 Task: In the  document Readingplan.rtf change page color to  'Light Brown'. Insert watermark  'Do not copy ' Apply Font Style in watermark Lexend
Action: Mouse moved to (277, 414)
Screenshot: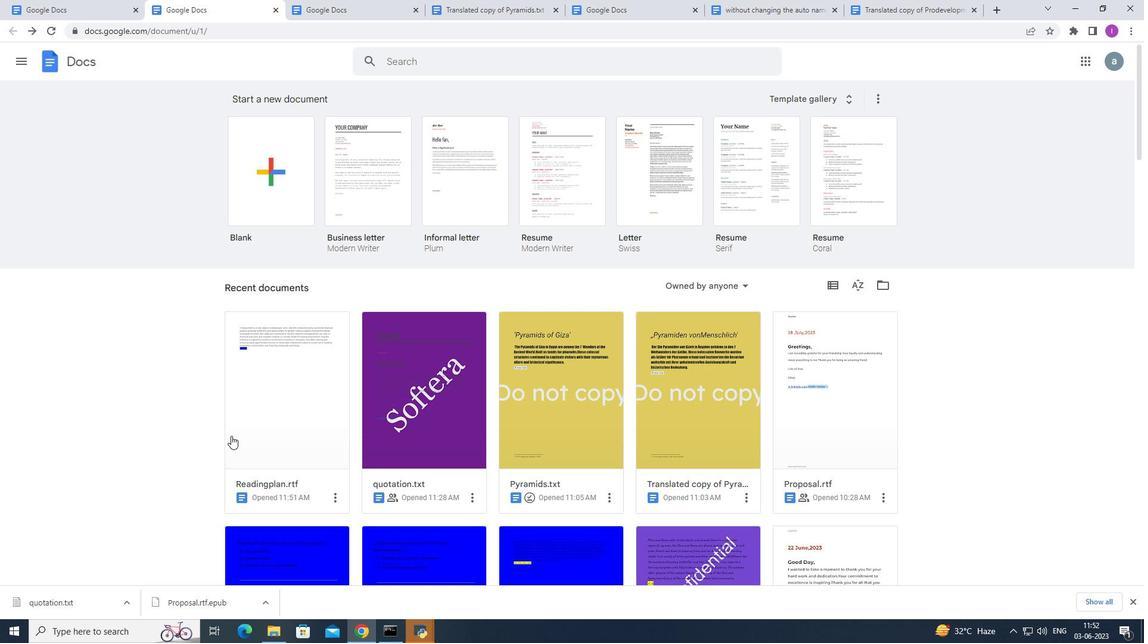 
Action: Mouse pressed left at (277, 414)
Screenshot: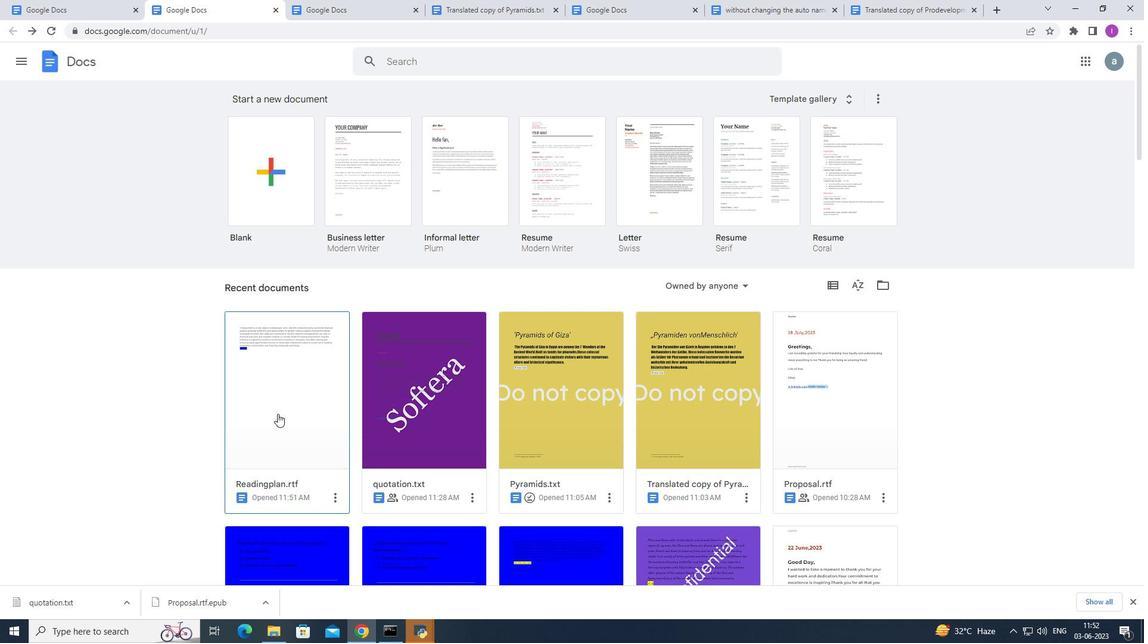 
Action: Mouse moved to (42, 66)
Screenshot: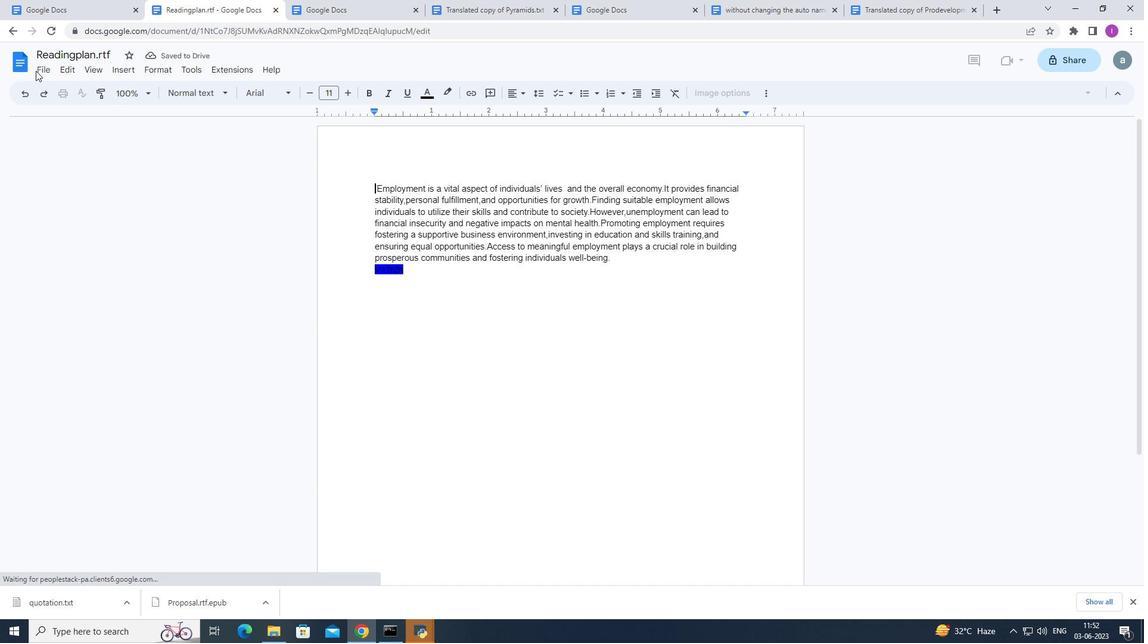 
Action: Mouse pressed left at (42, 66)
Screenshot: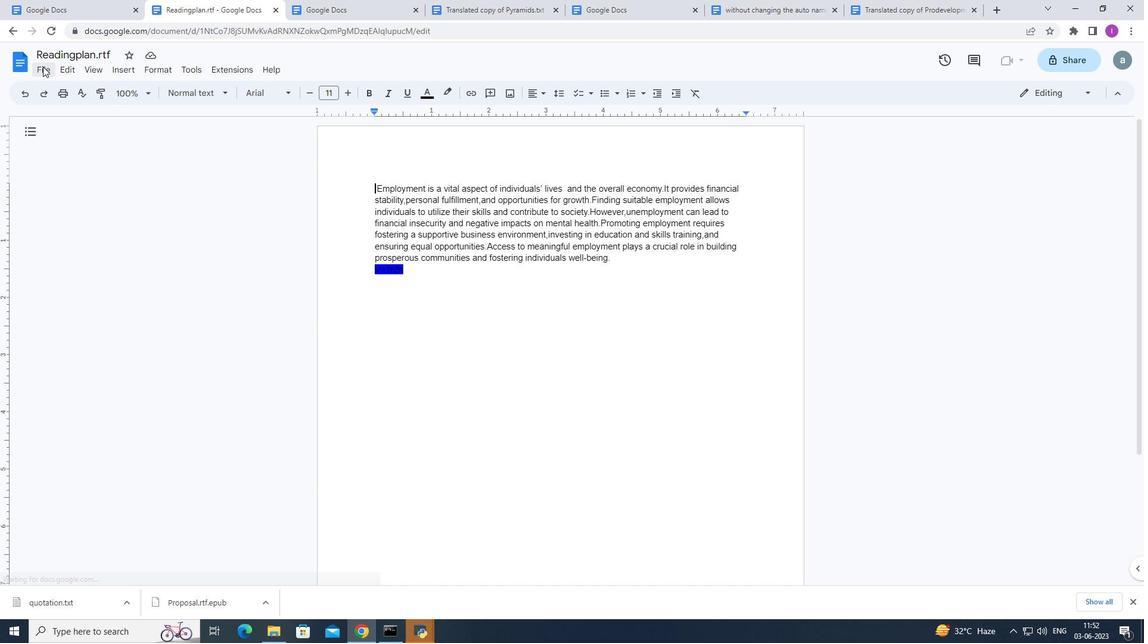 
Action: Mouse moved to (84, 398)
Screenshot: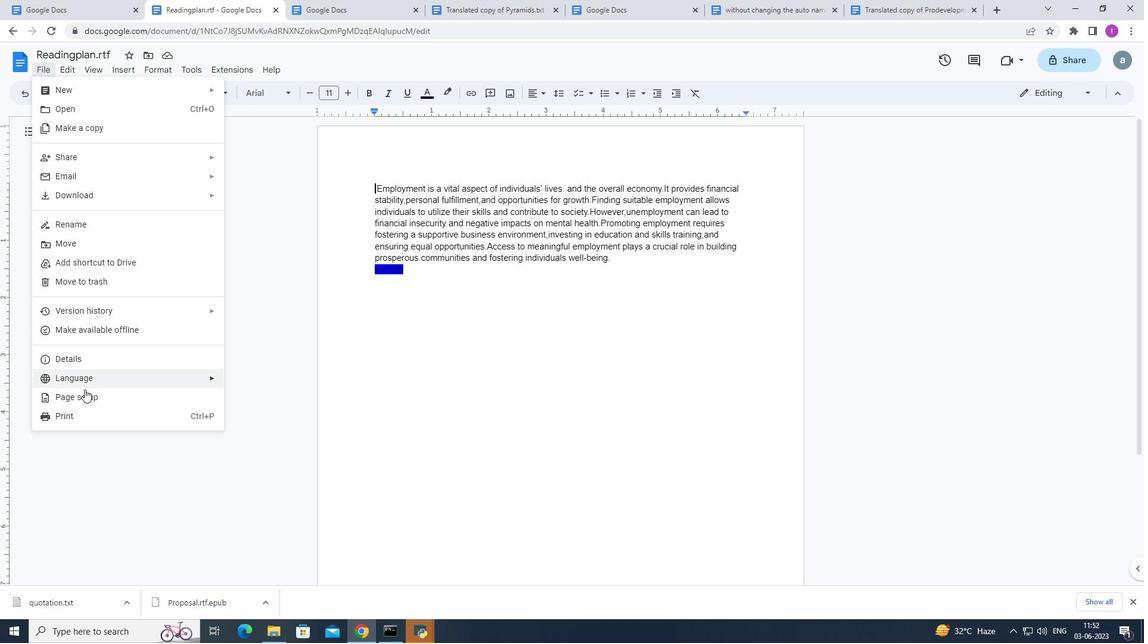 
Action: Mouse pressed left at (84, 398)
Screenshot: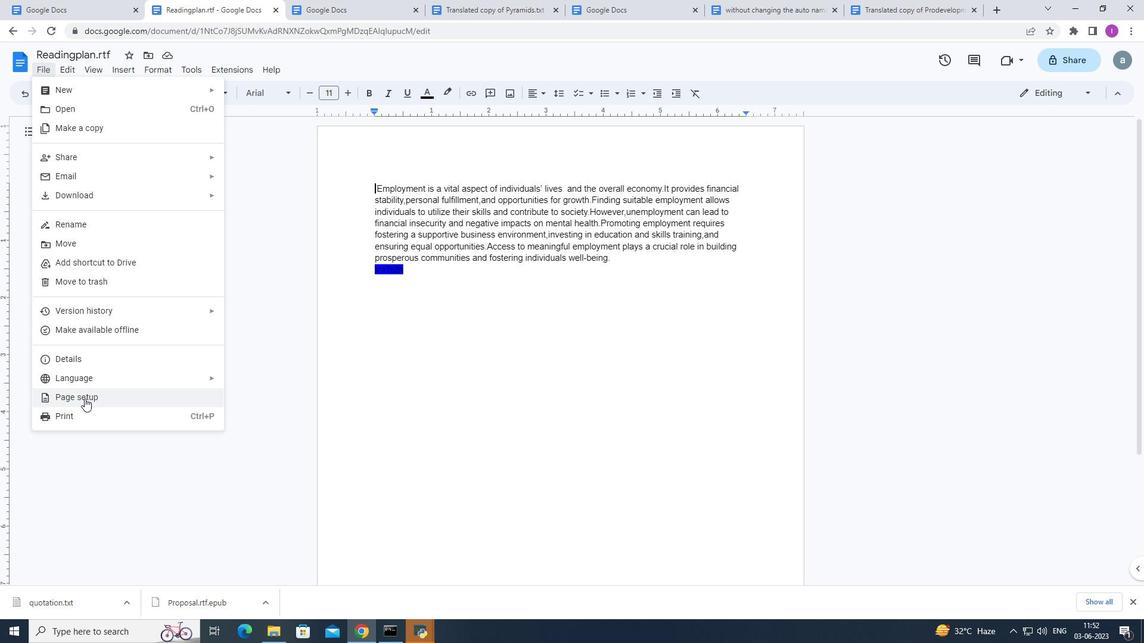 
Action: Mouse moved to (484, 390)
Screenshot: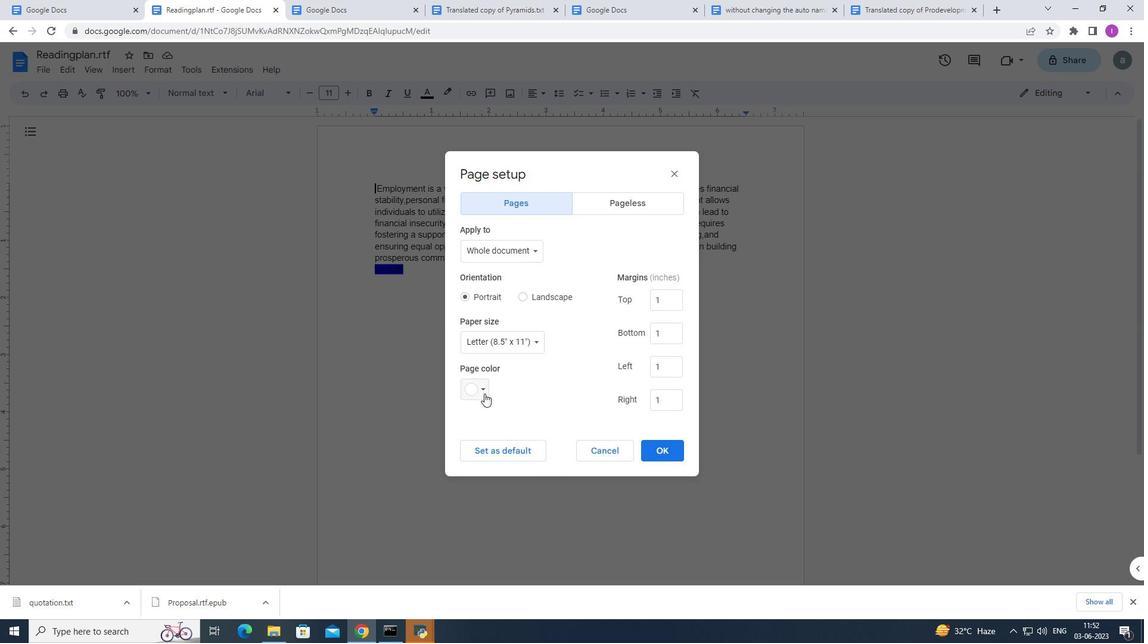 
Action: Mouse pressed left at (484, 390)
Screenshot: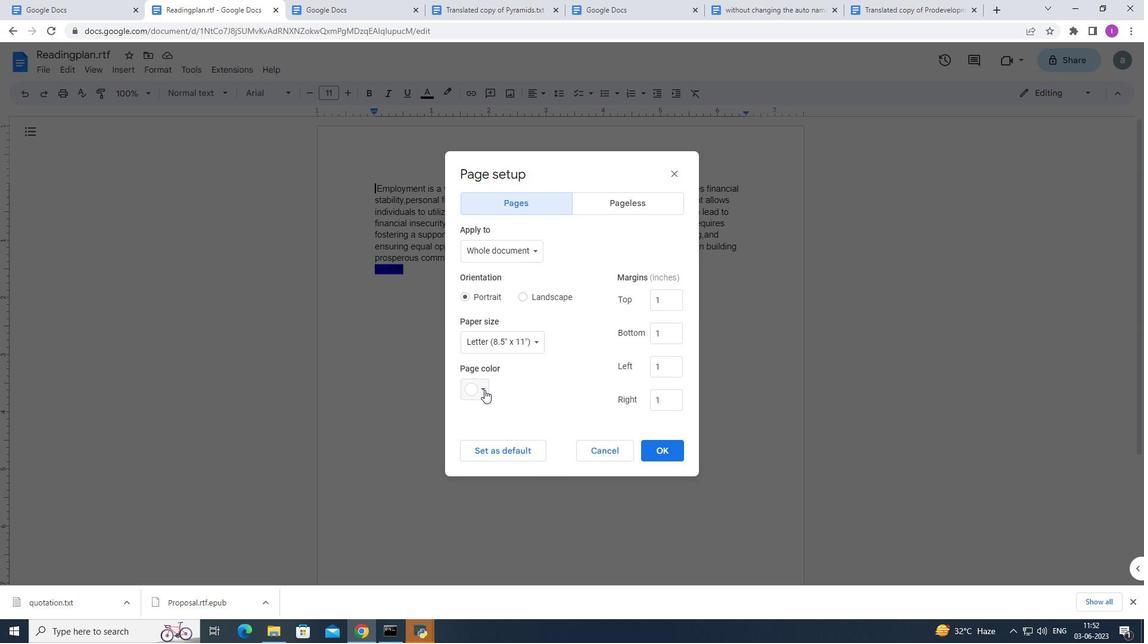 
Action: Mouse moved to (473, 531)
Screenshot: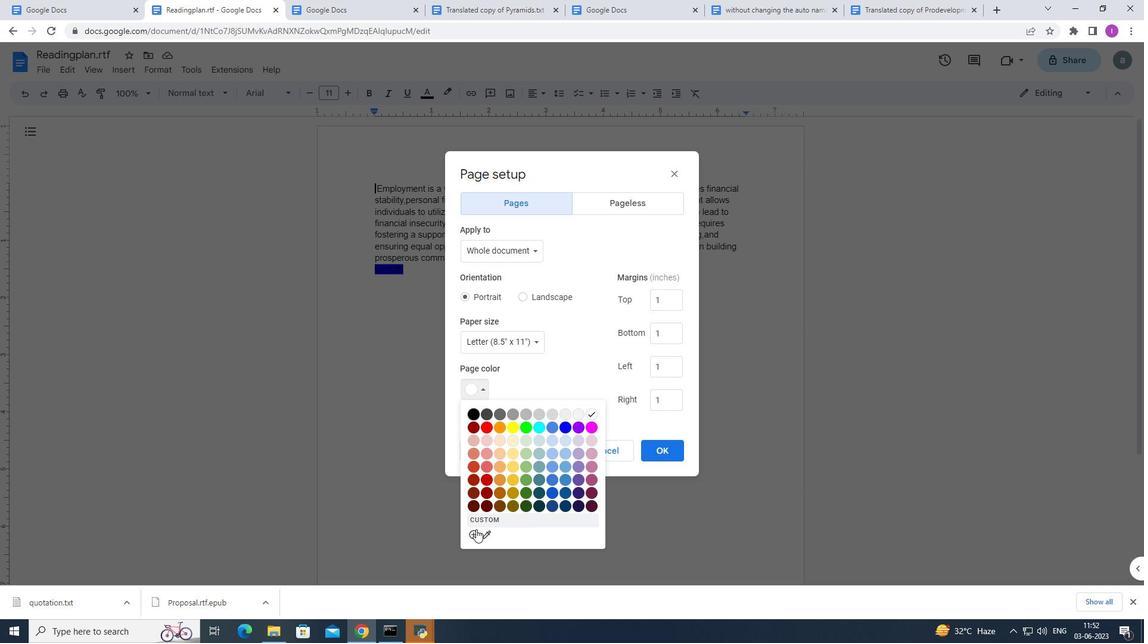 
Action: Mouse pressed left at (473, 531)
Screenshot: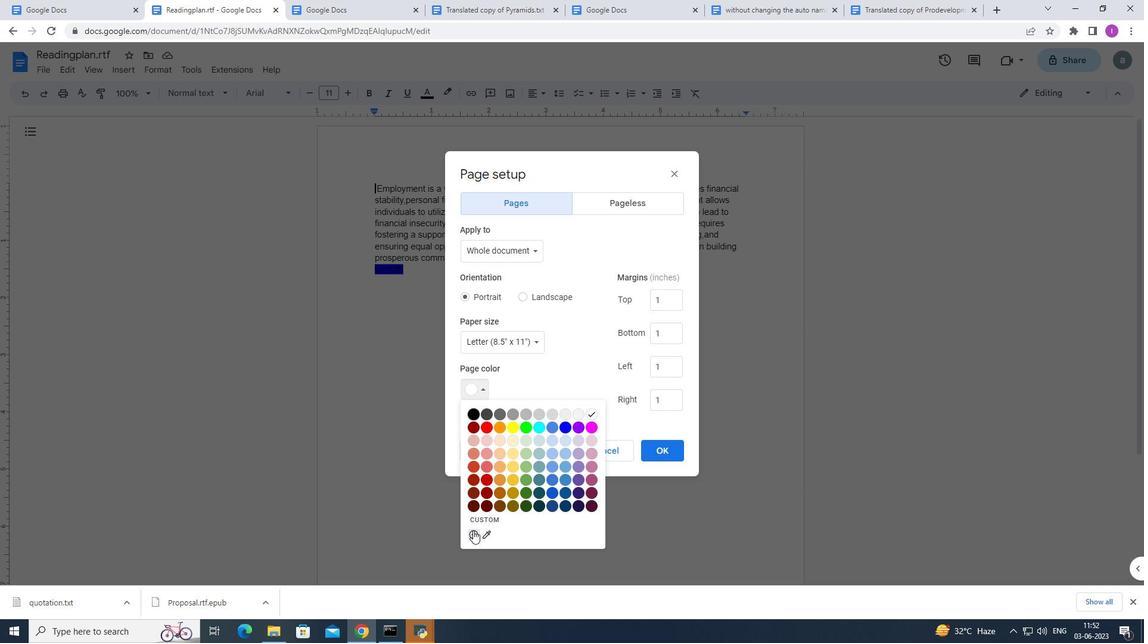 
Action: Mouse moved to (585, 327)
Screenshot: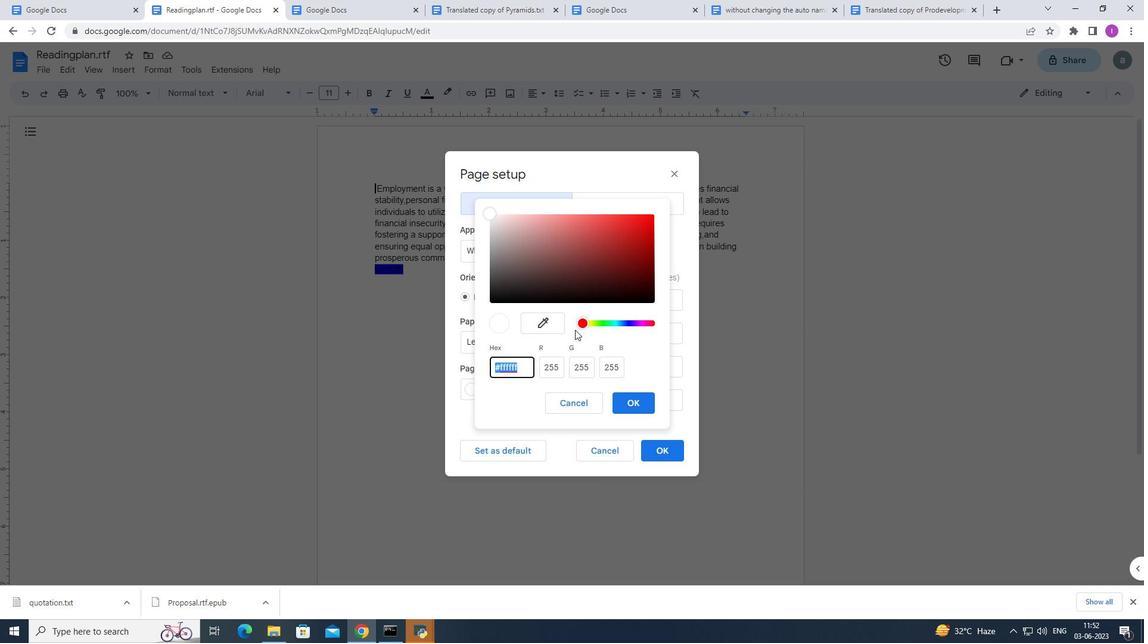 
Action: Mouse pressed left at (585, 327)
Screenshot: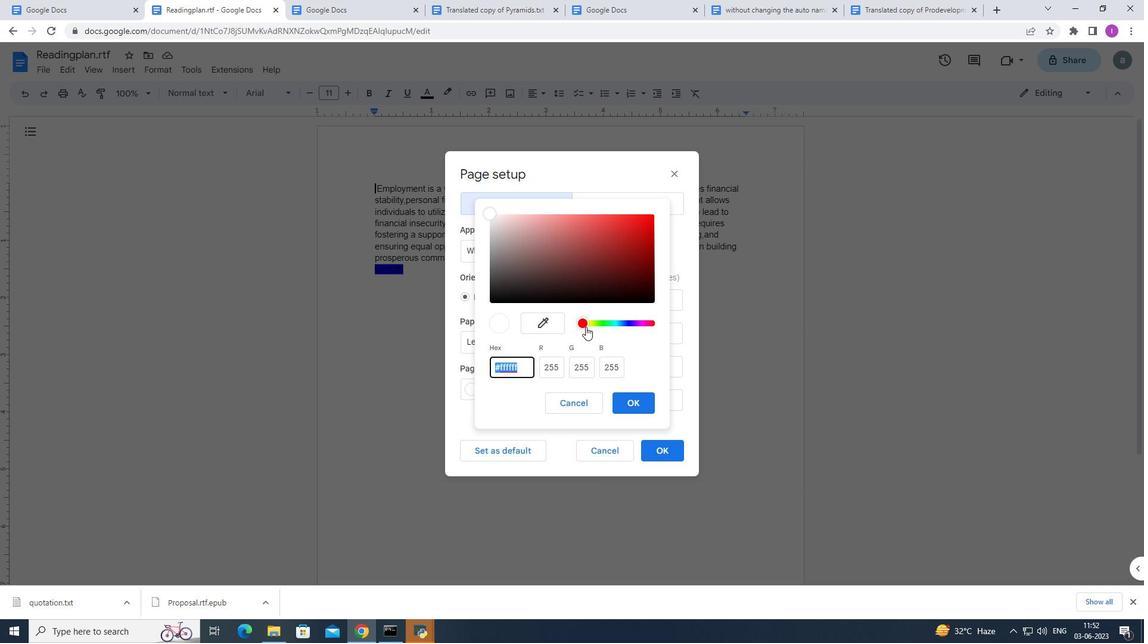 
Action: Mouse moved to (602, 327)
Screenshot: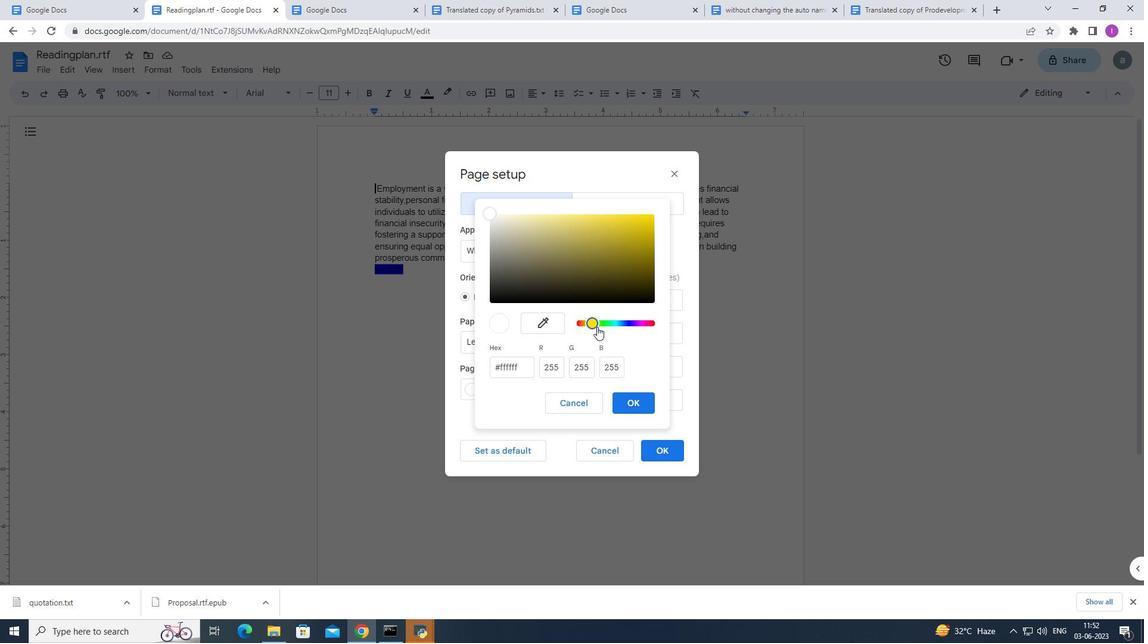 
Action: Mouse pressed left at (602, 327)
Screenshot: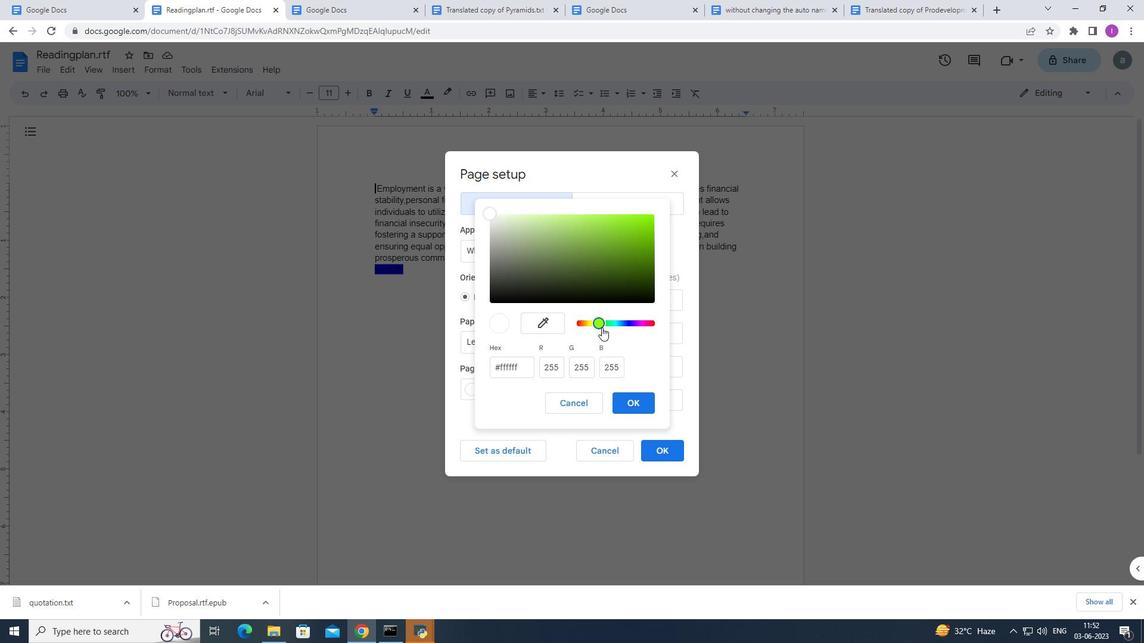 
Action: Mouse moved to (589, 329)
Screenshot: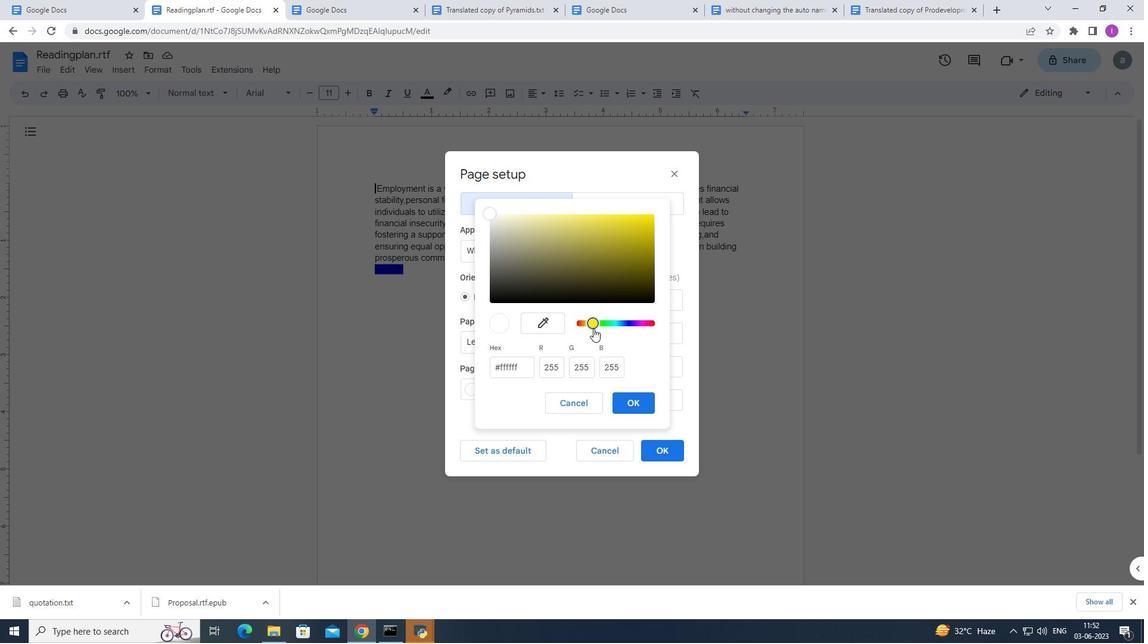 
Action: Mouse pressed left at (589, 329)
Screenshot: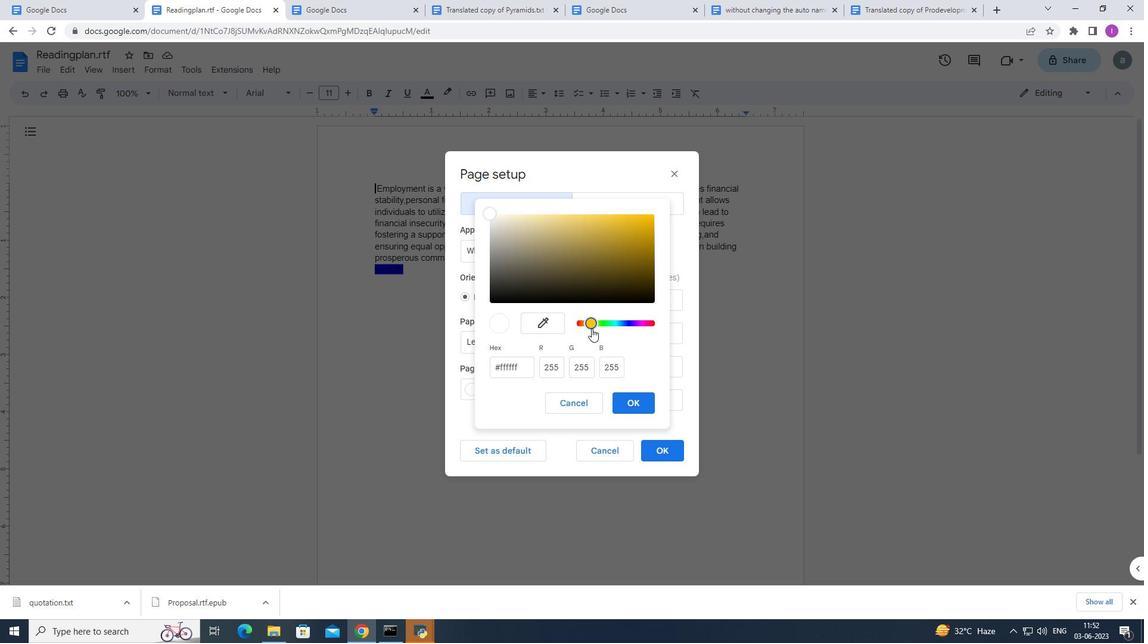 
Action: Mouse pressed left at (589, 329)
Screenshot: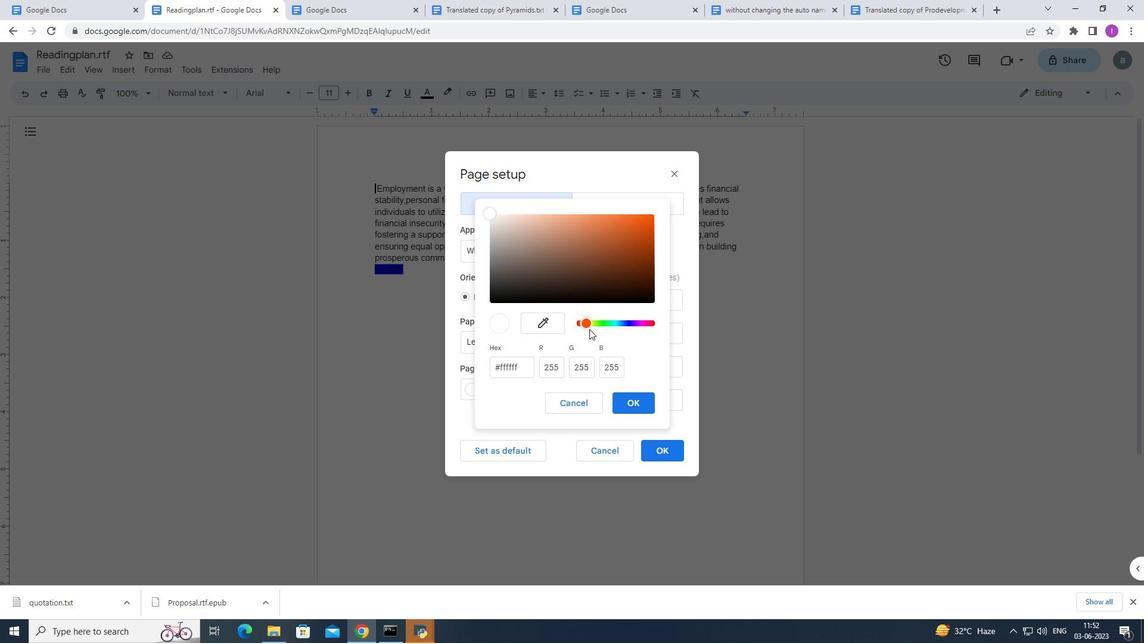 
Action: Mouse moved to (589, 326)
Screenshot: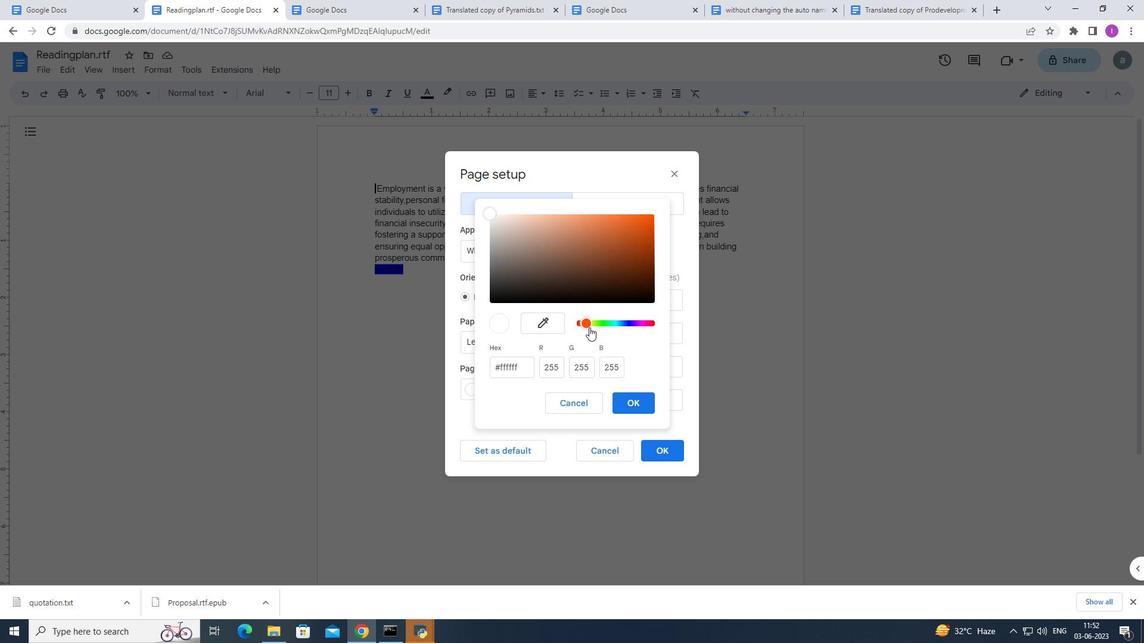 
Action: Mouse pressed left at (589, 326)
Screenshot: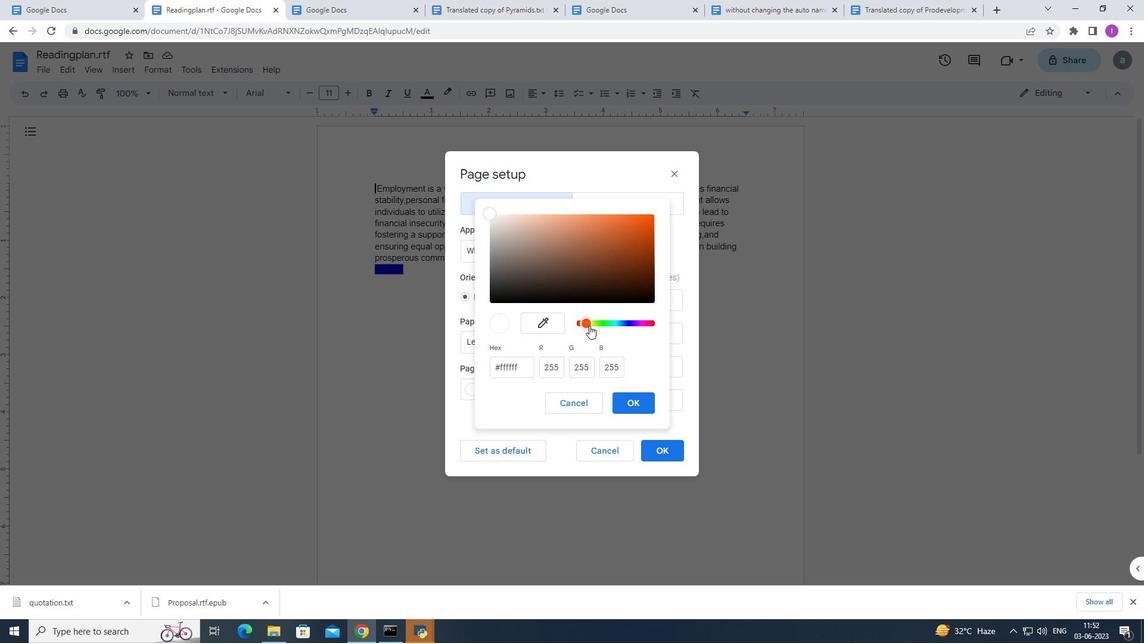 
Action: Mouse moved to (579, 219)
Screenshot: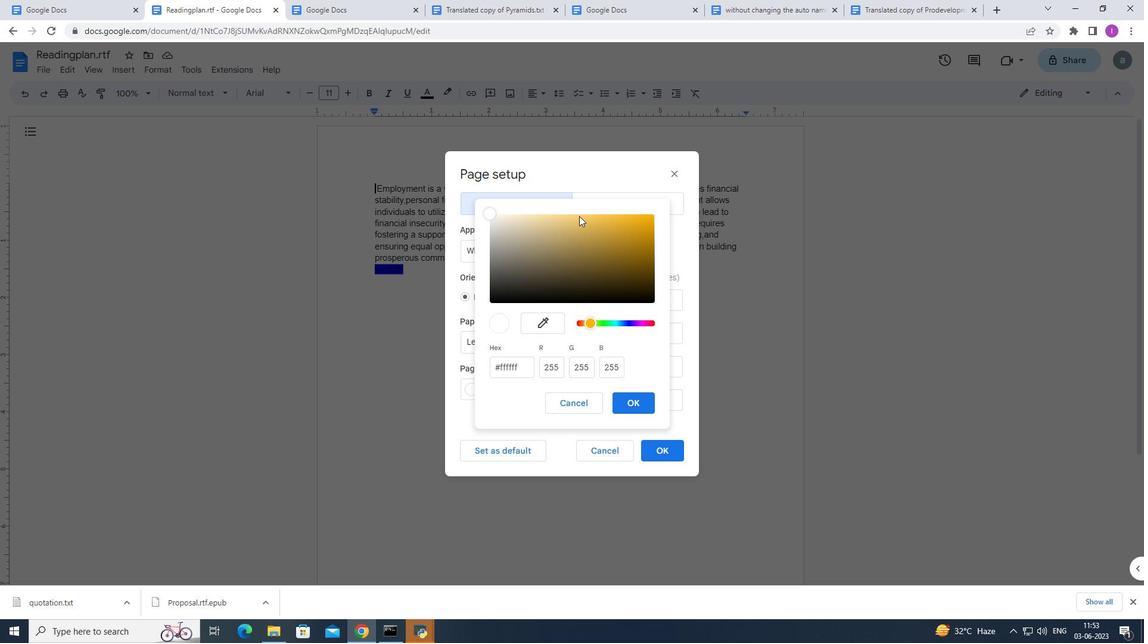 
Action: Mouse pressed left at (579, 219)
Screenshot: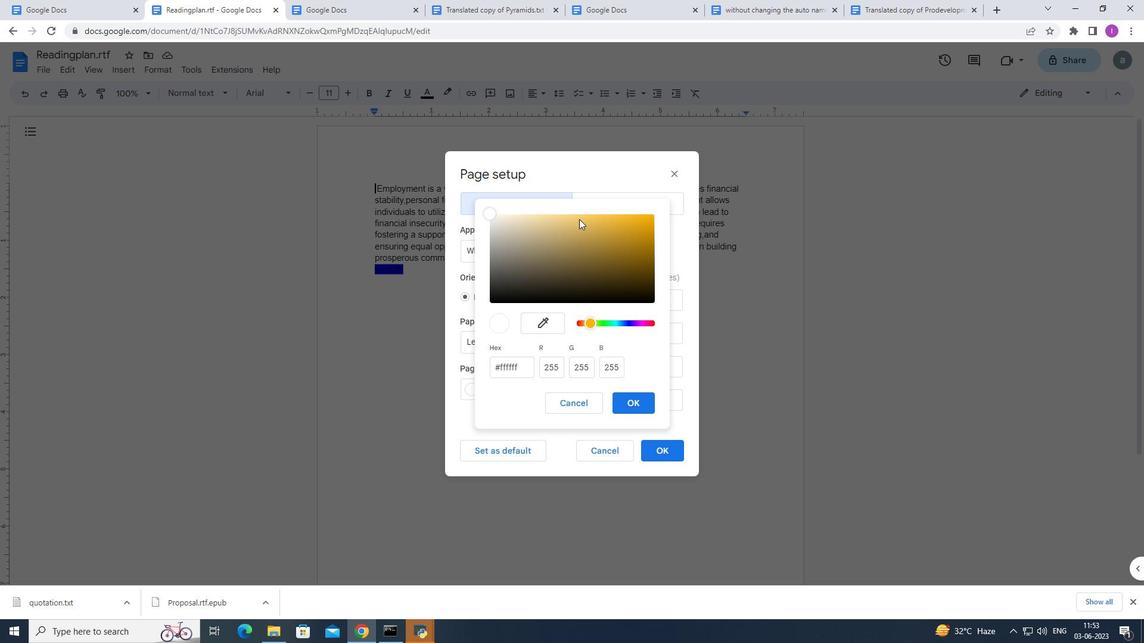 
Action: Mouse moved to (602, 247)
Screenshot: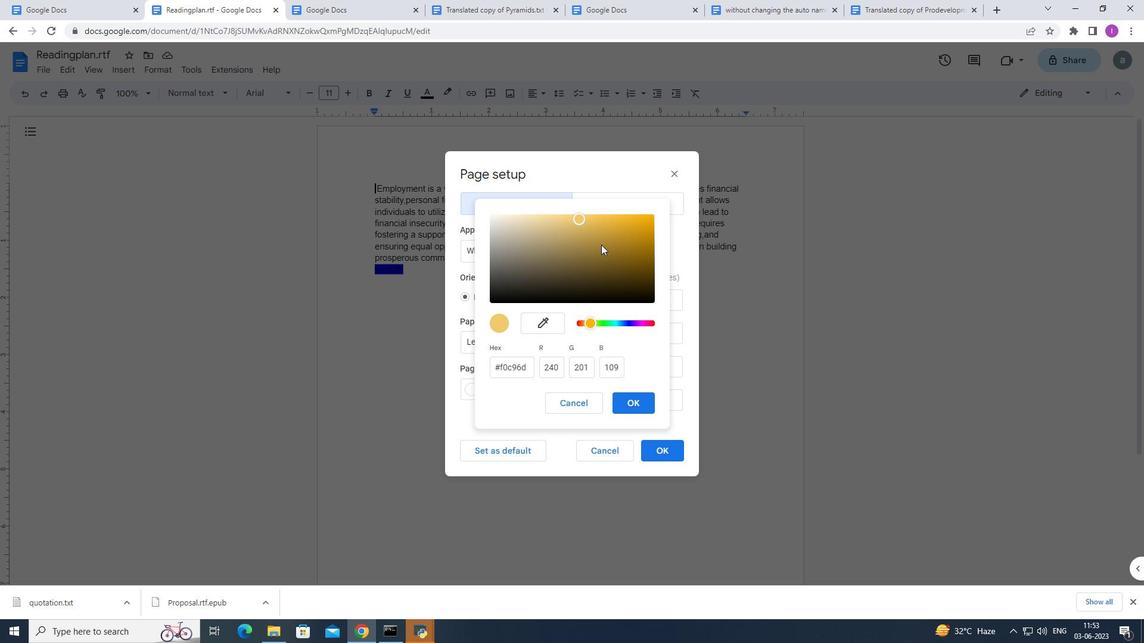 
Action: Mouse pressed left at (602, 247)
Screenshot: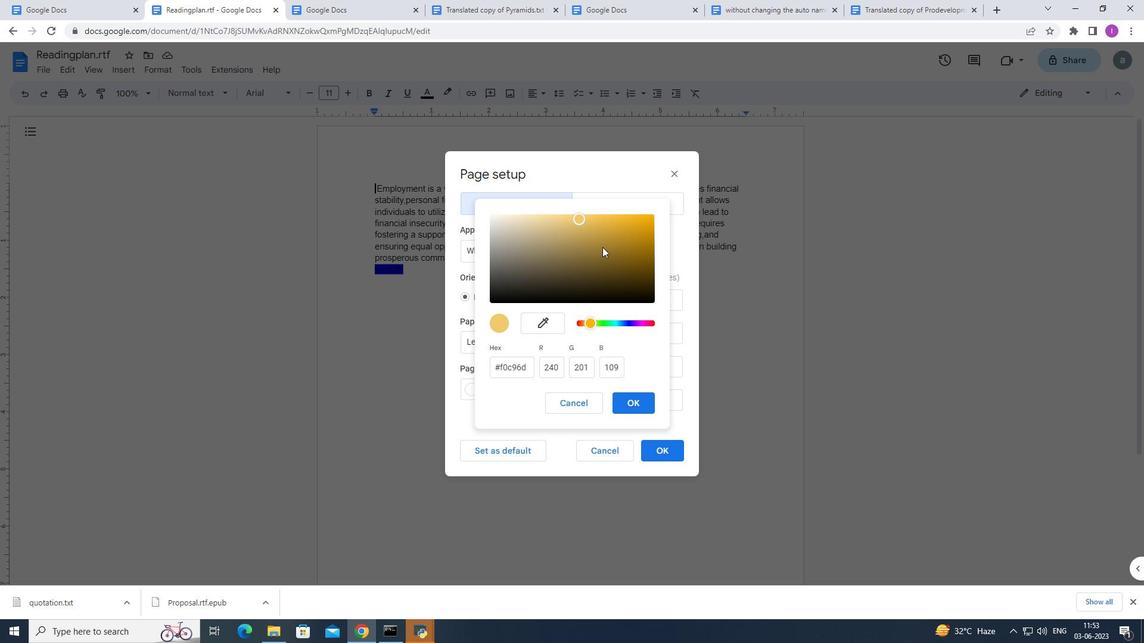 
Action: Mouse moved to (636, 278)
Screenshot: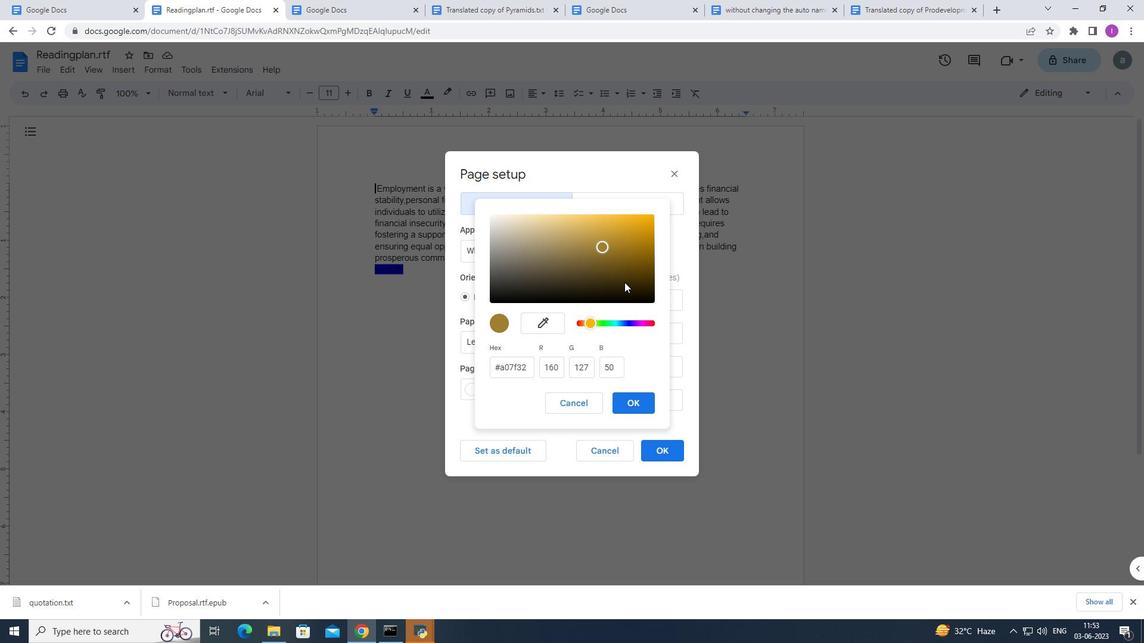 
Action: Mouse pressed left at (636, 278)
Screenshot: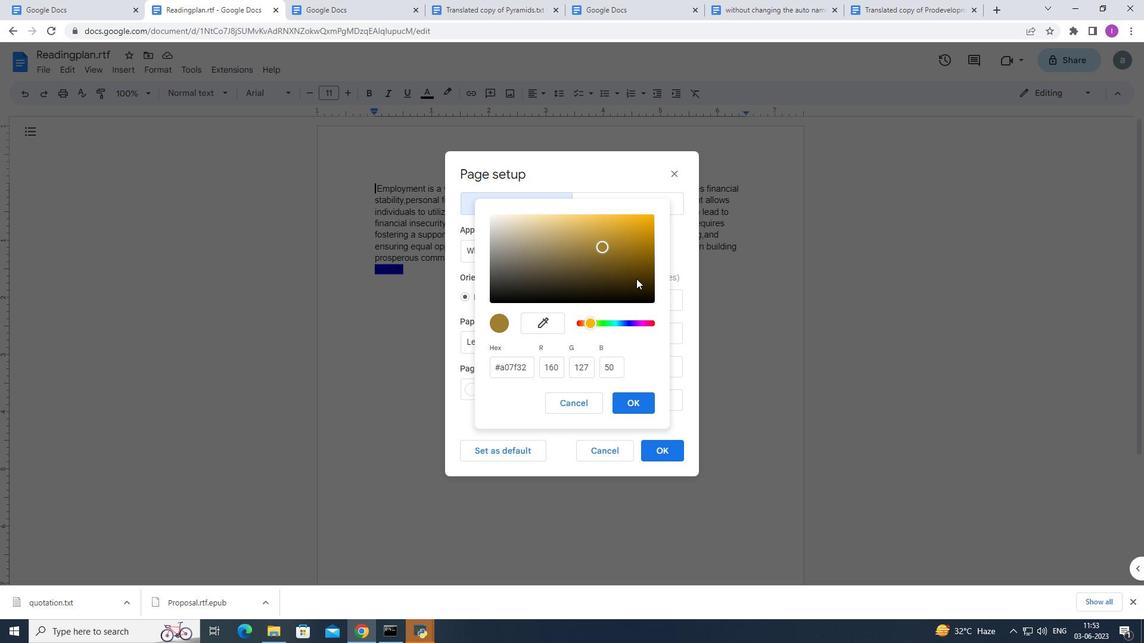 
Action: Mouse moved to (617, 259)
Screenshot: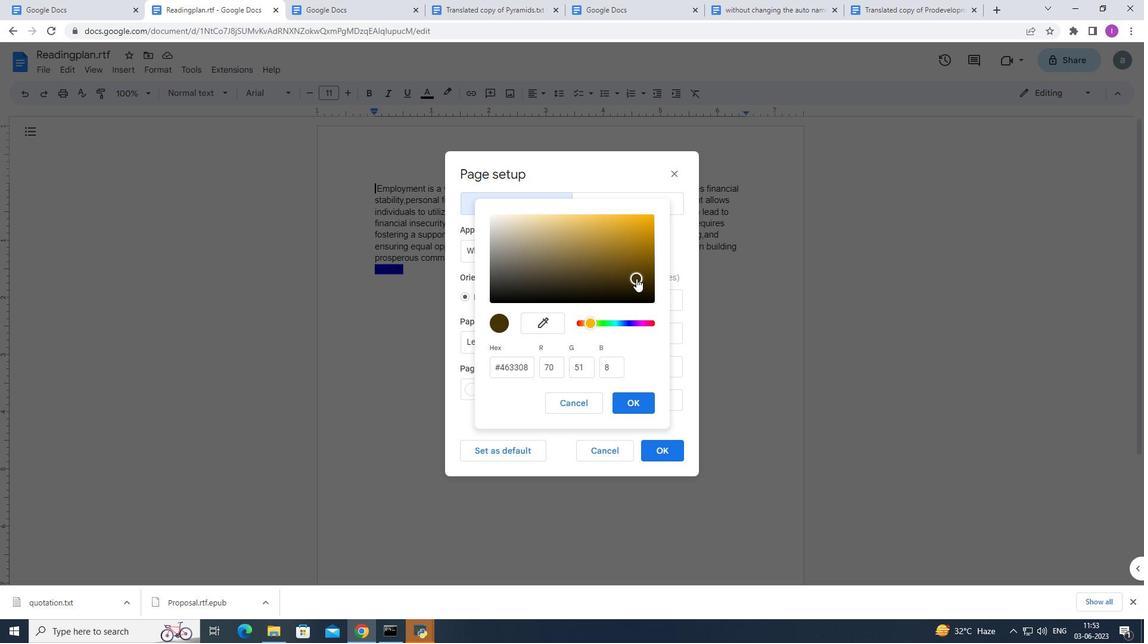 
Action: Mouse pressed left at (617, 259)
Screenshot: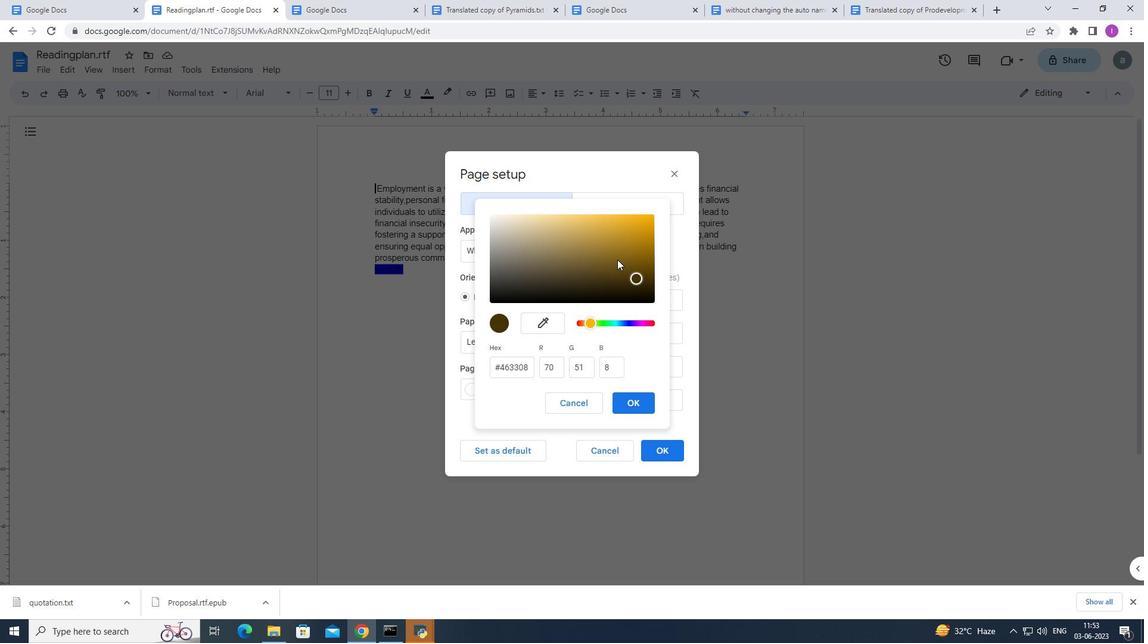 
Action: Mouse moved to (576, 236)
Screenshot: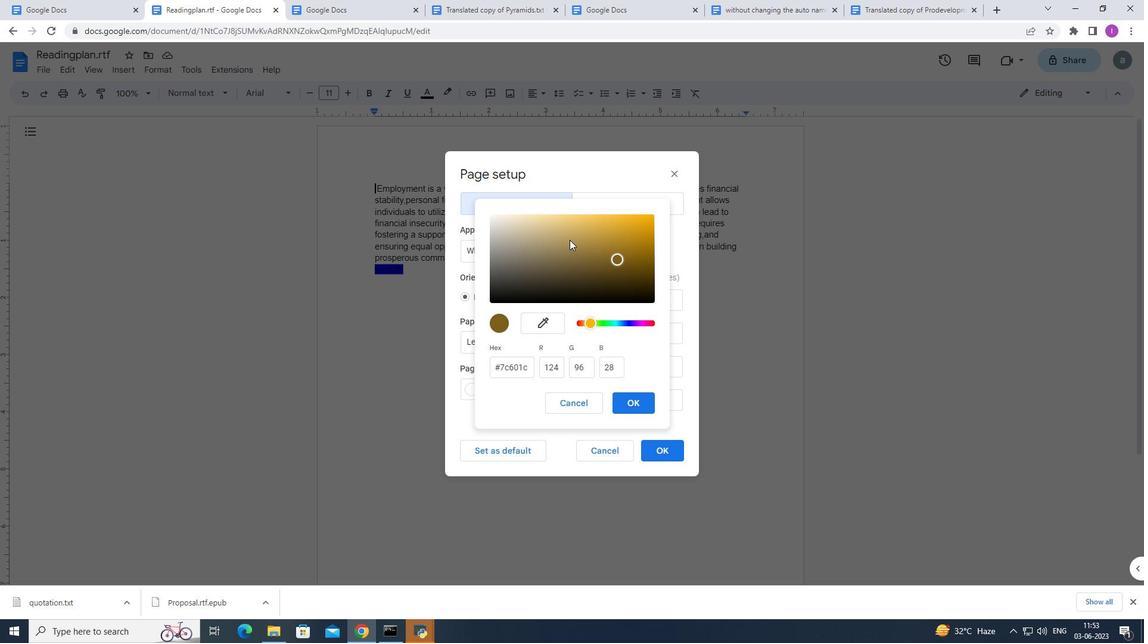 
Action: Mouse pressed left at (576, 236)
Screenshot: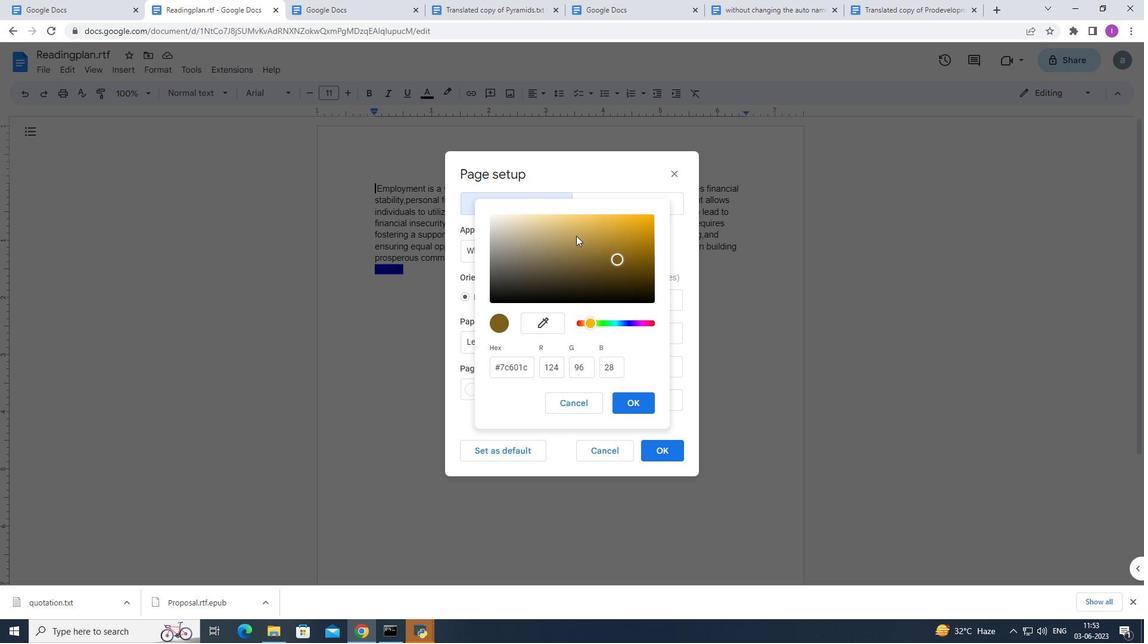 
Action: Mouse moved to (630, 398)
Screenshot: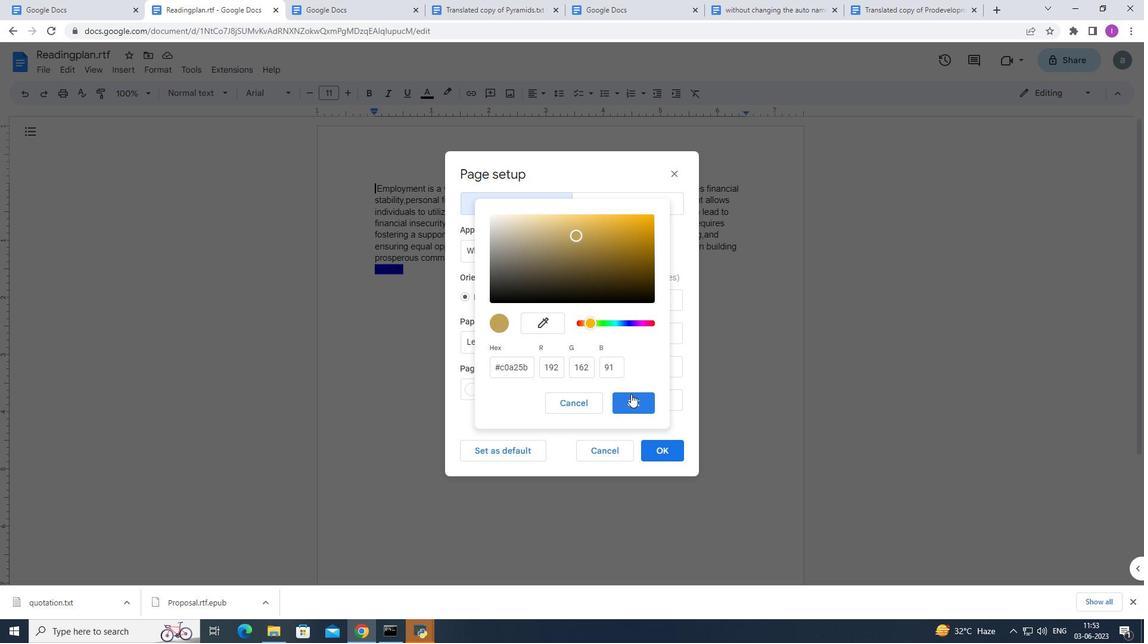 
Action: Mouse pressed left at (630, 398)
Screenshot: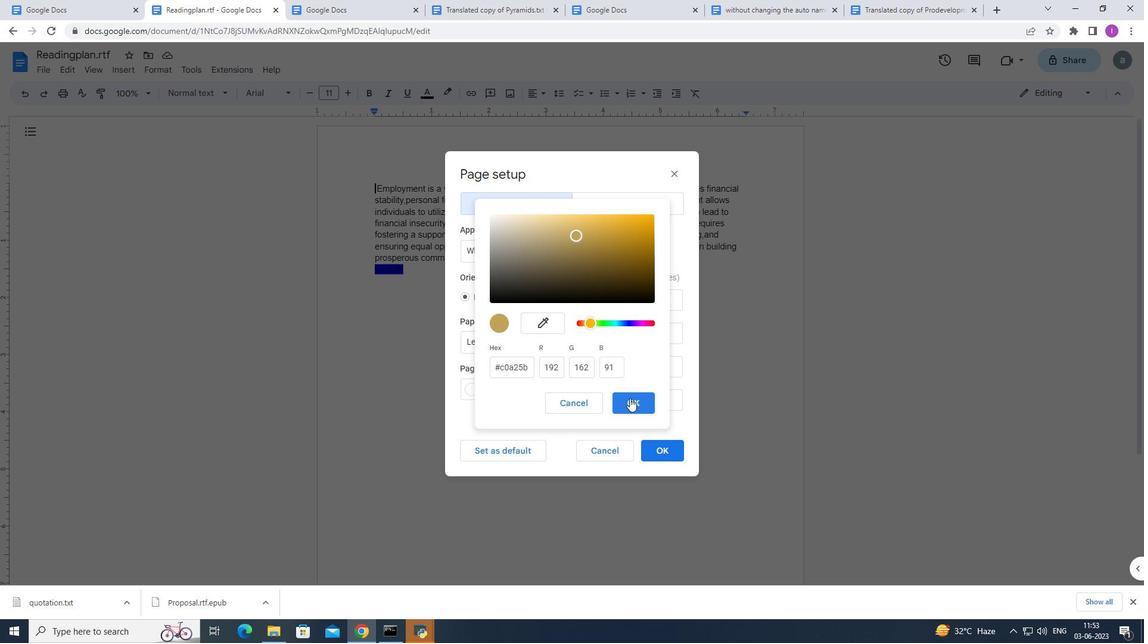 
Action: Mouse moved to (657, 452)
Screenshot: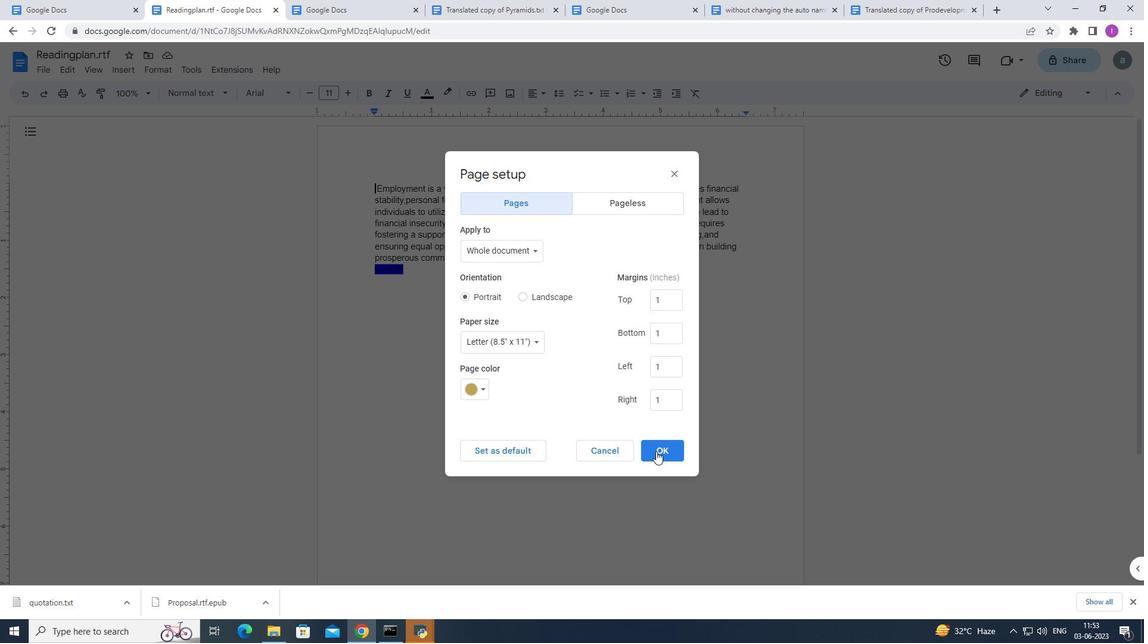 
Action: Mouse pressed left at (657, 452)
Screenshot: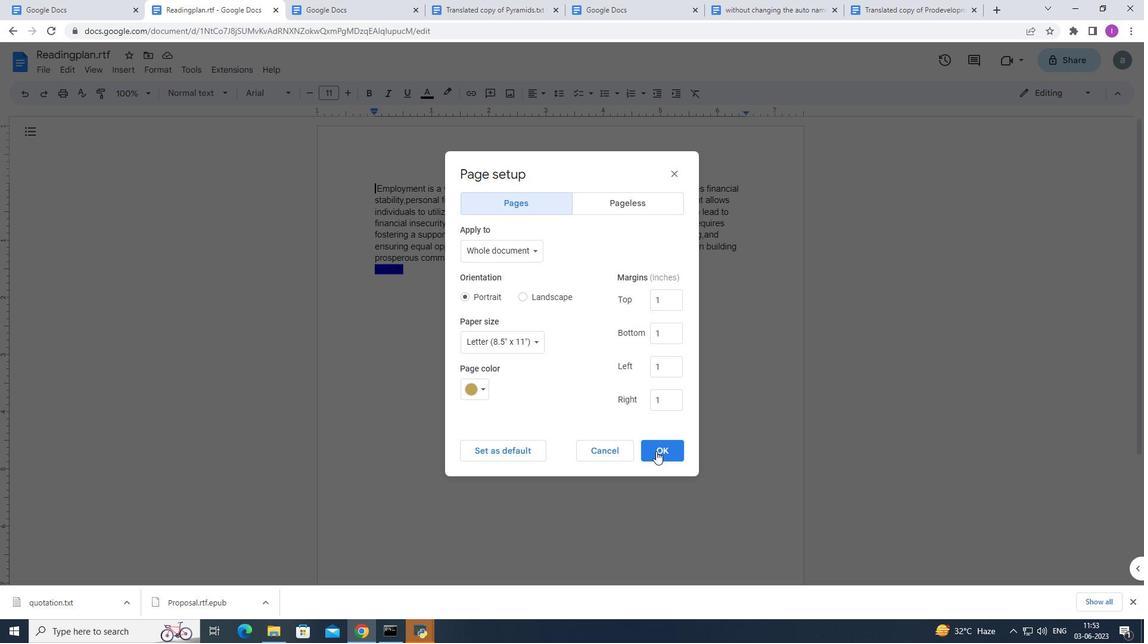 
Action: Mouse moved to (127, 67)
Screenshot: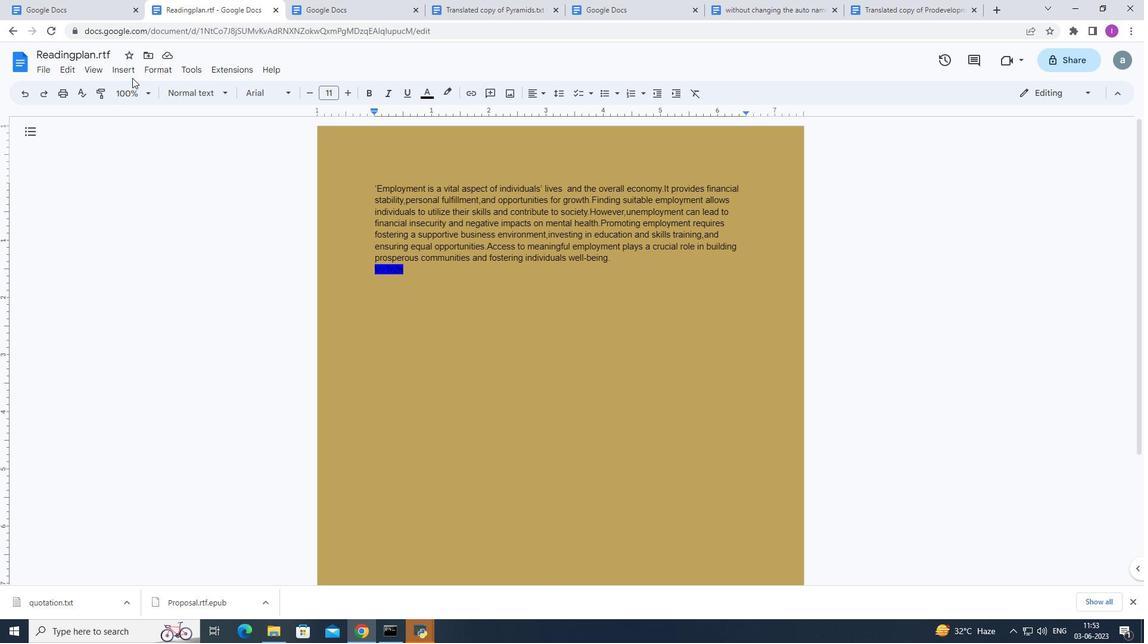 
Action: Mouse pressed left at (127, 67)
Screenshot: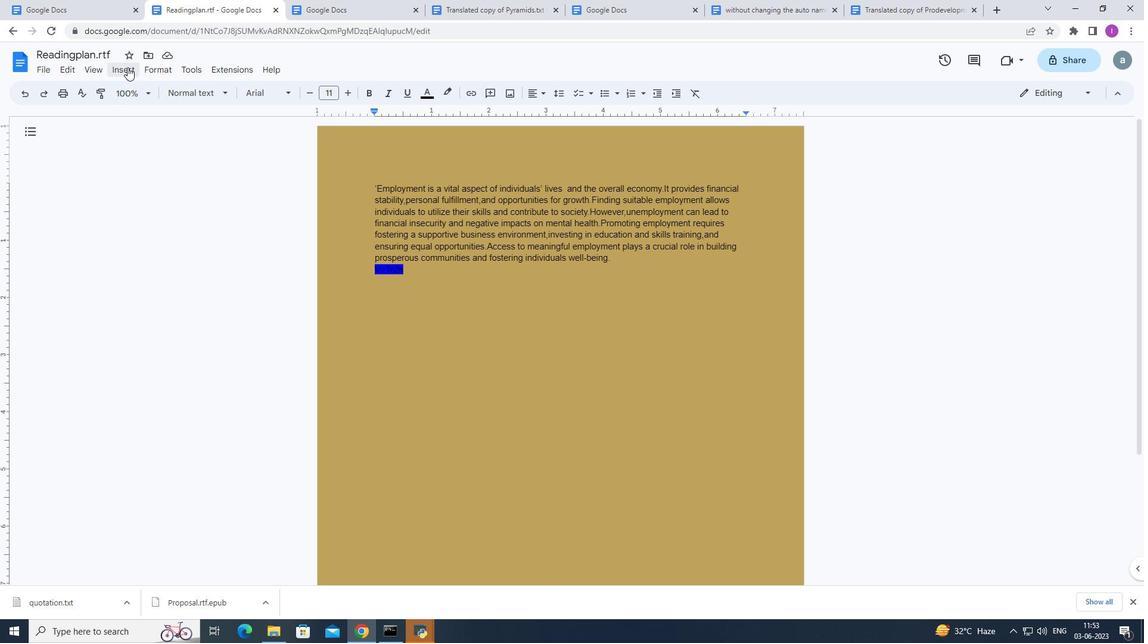 
Action: Mouse moved to (176, 348)
Screenshot: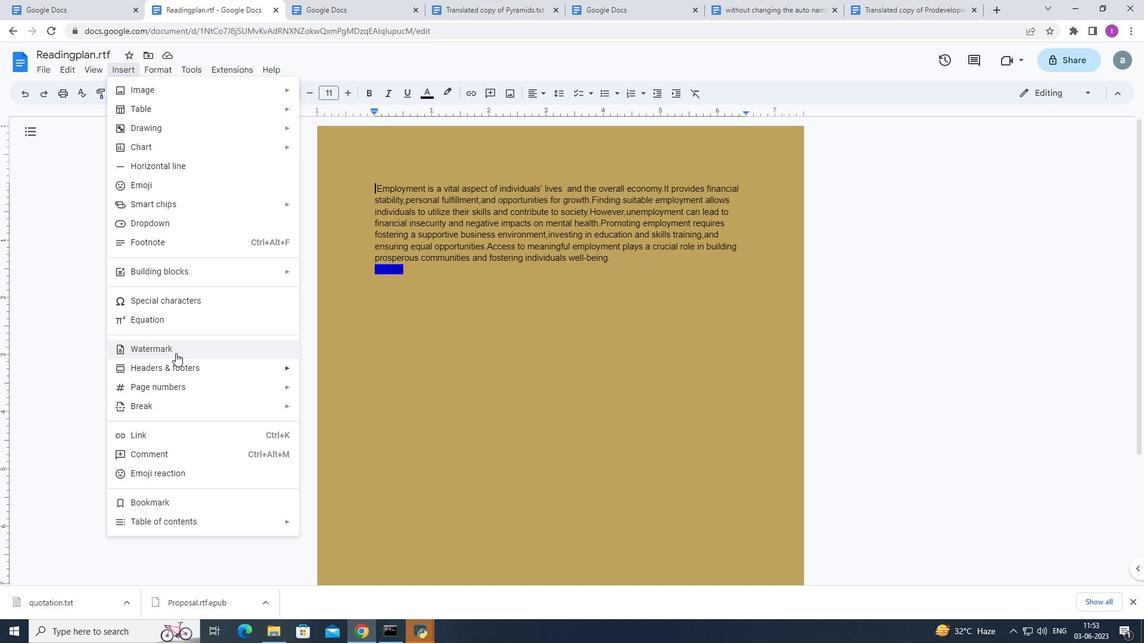 
Action: Mouse pressed left at (176, 348)
Screenshot: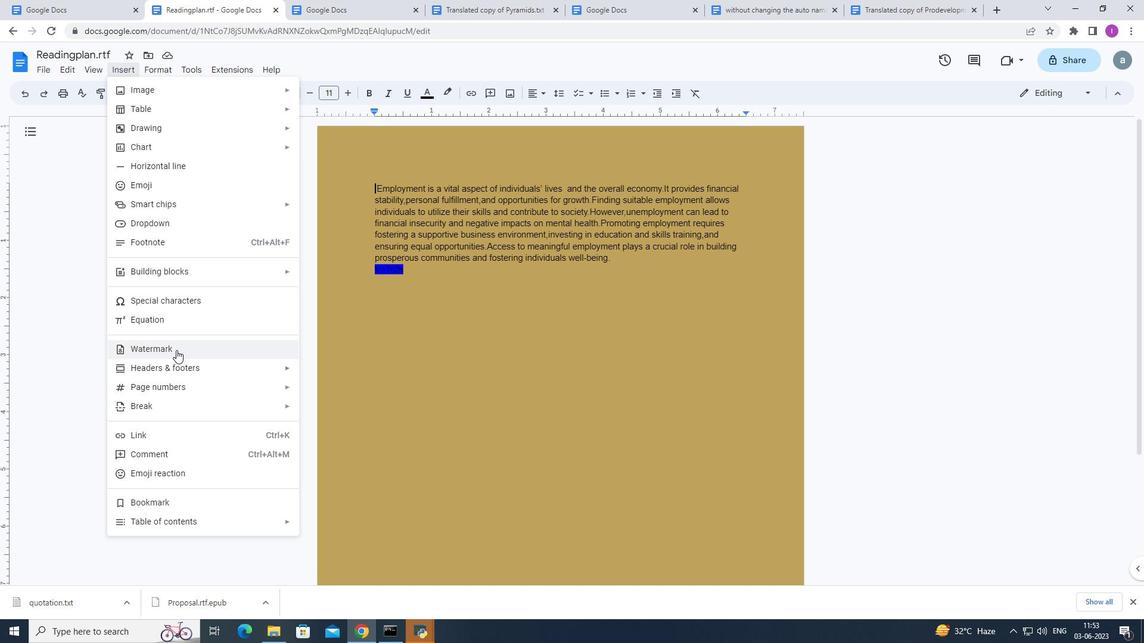 
Action: Mouse moved to (1095, 138)
Screenshot: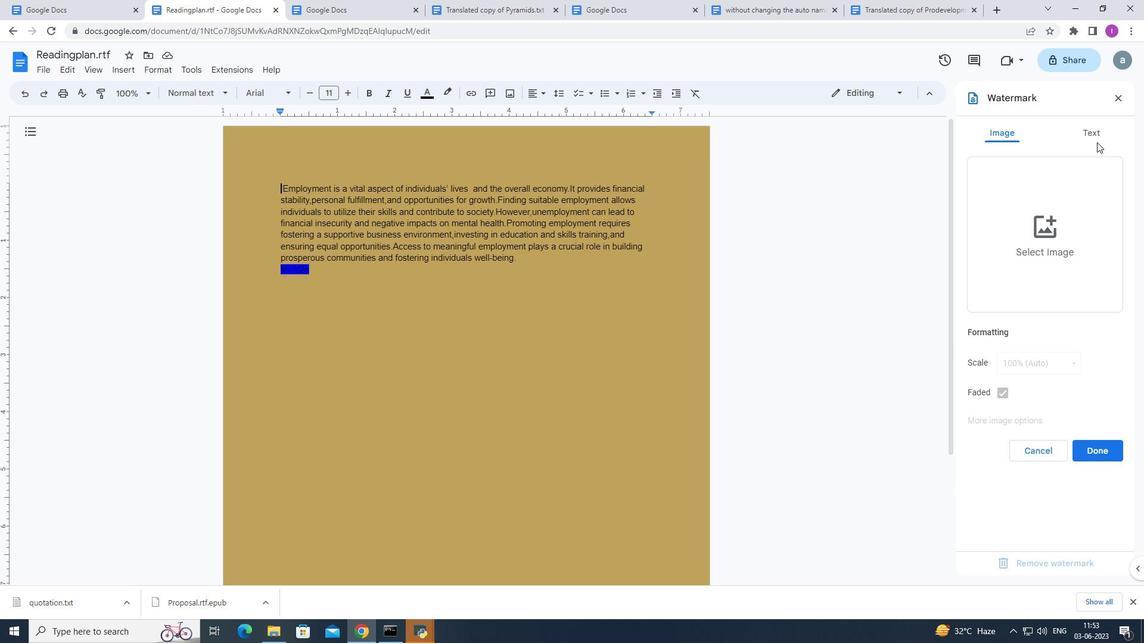 
Action: Mouse pressed left at (1095, 138)
Screenshot: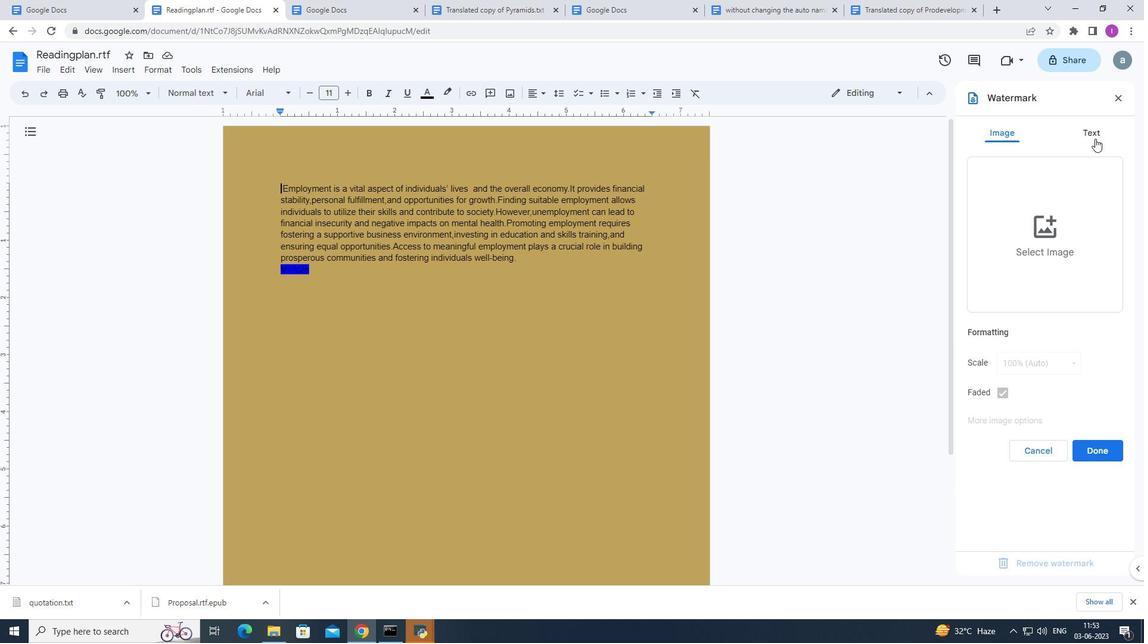 
Action: Mouse moved to (1003, 171)
Screenshot: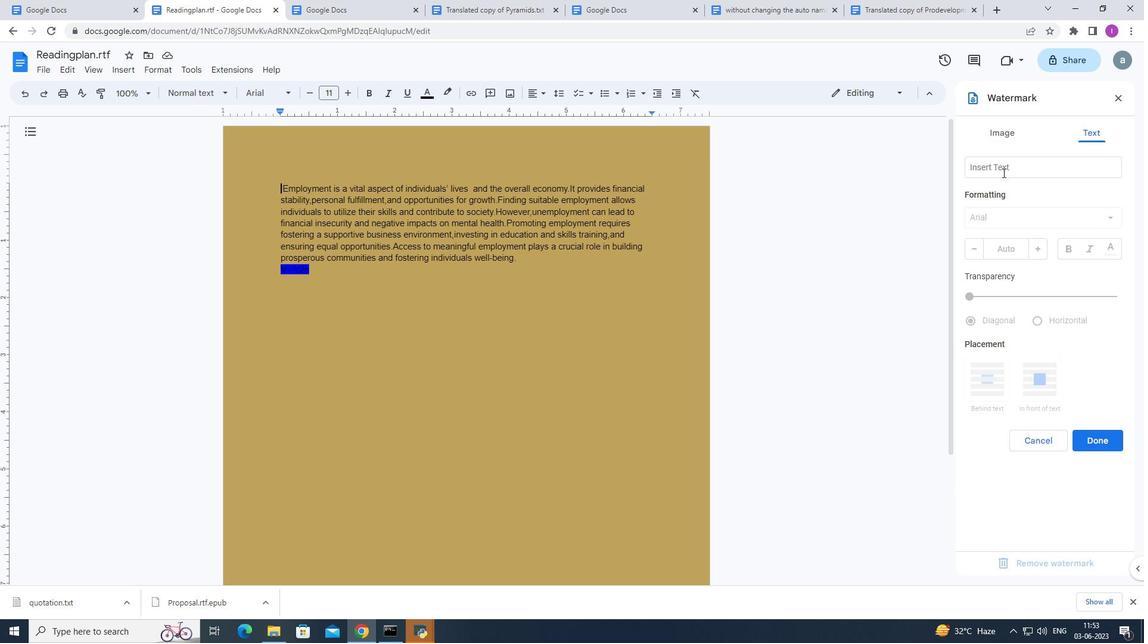 
Action: Mouse pressed left at (1003, 171)
Screenshot: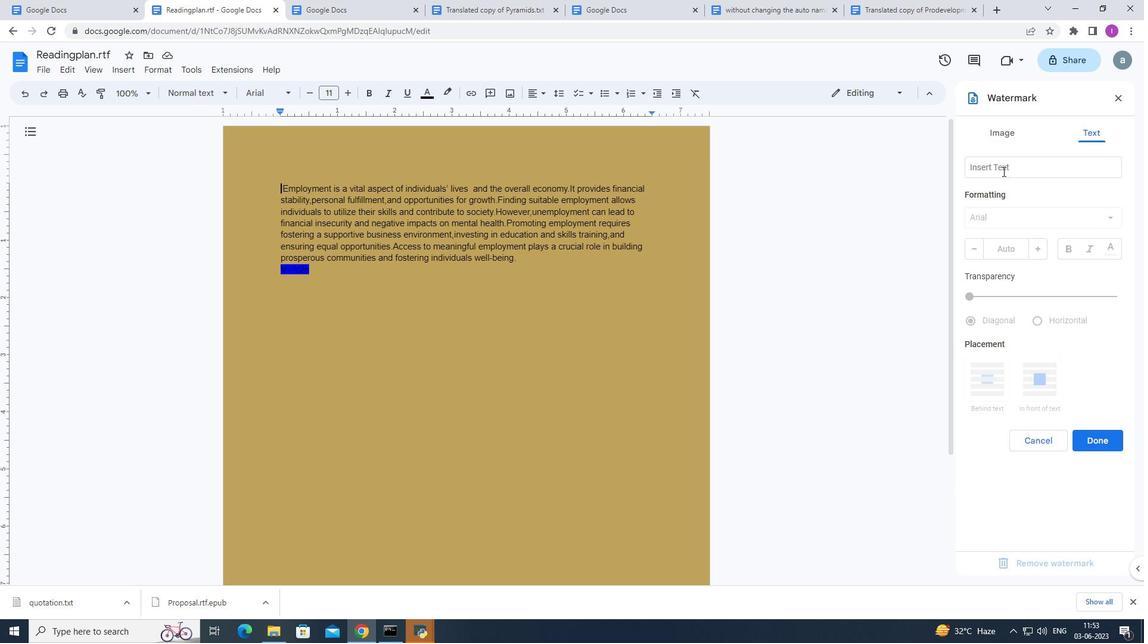 
Action: Mouse moved to (1060, 171)
Screenshot: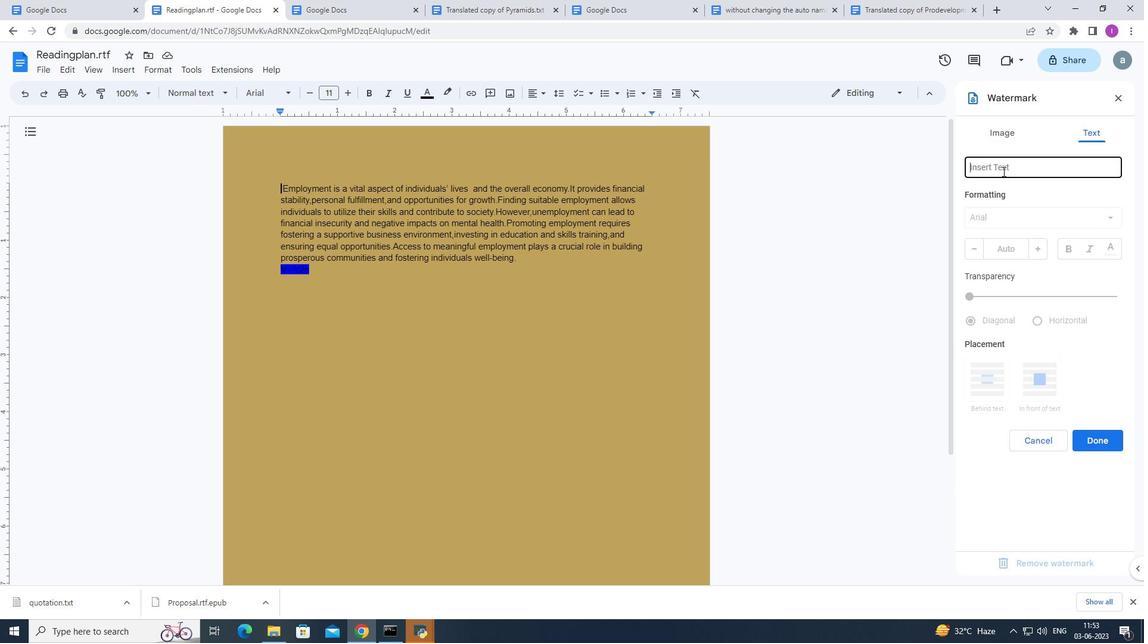 
Action: Key pressed <Key.shift>Do<Key.space>not<Key.space>copy
Screenshot: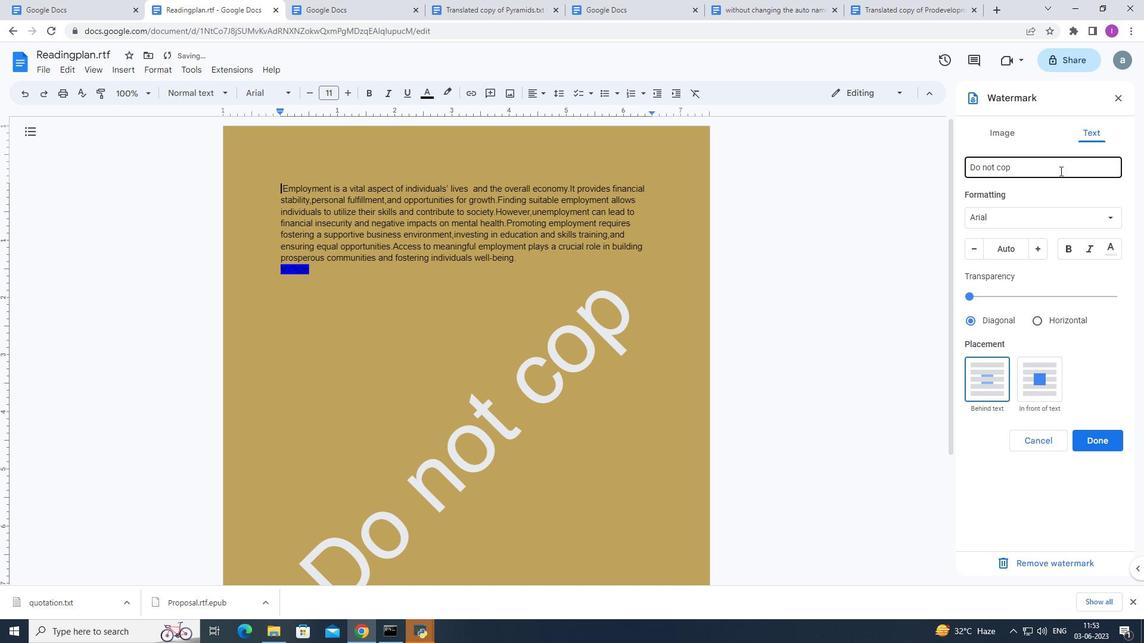 
Action: Mouse moved to (1108, 216)
Screenshot: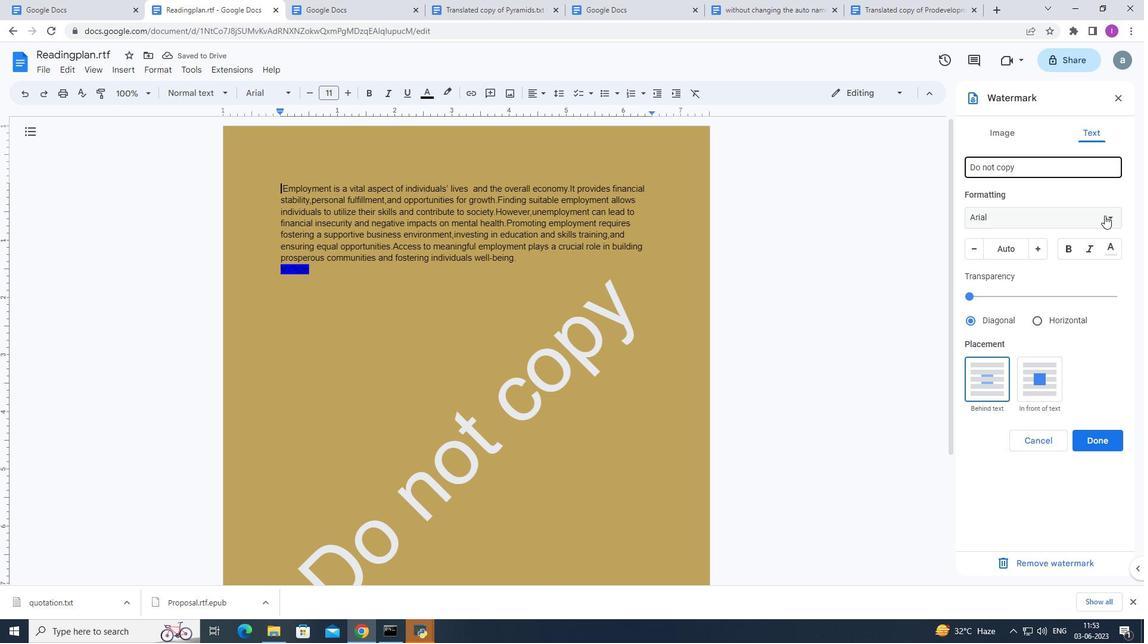 
Action: Mouse pressed left at (1108, 216)
Screenshot: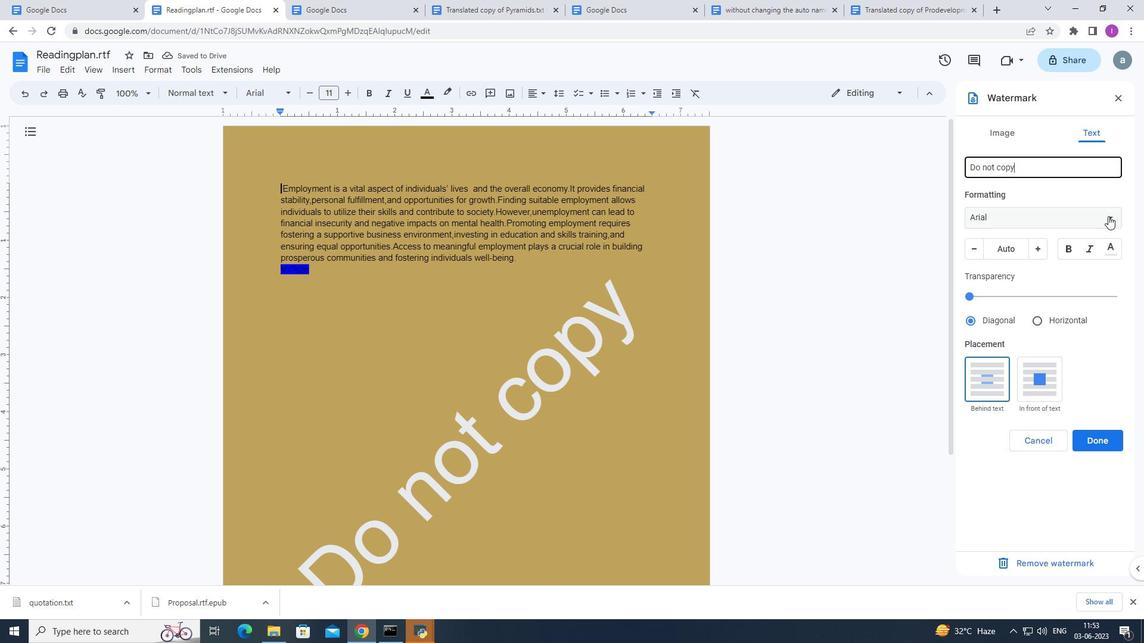 
Action: Mouse moved to (1010, 307)
Screenshot: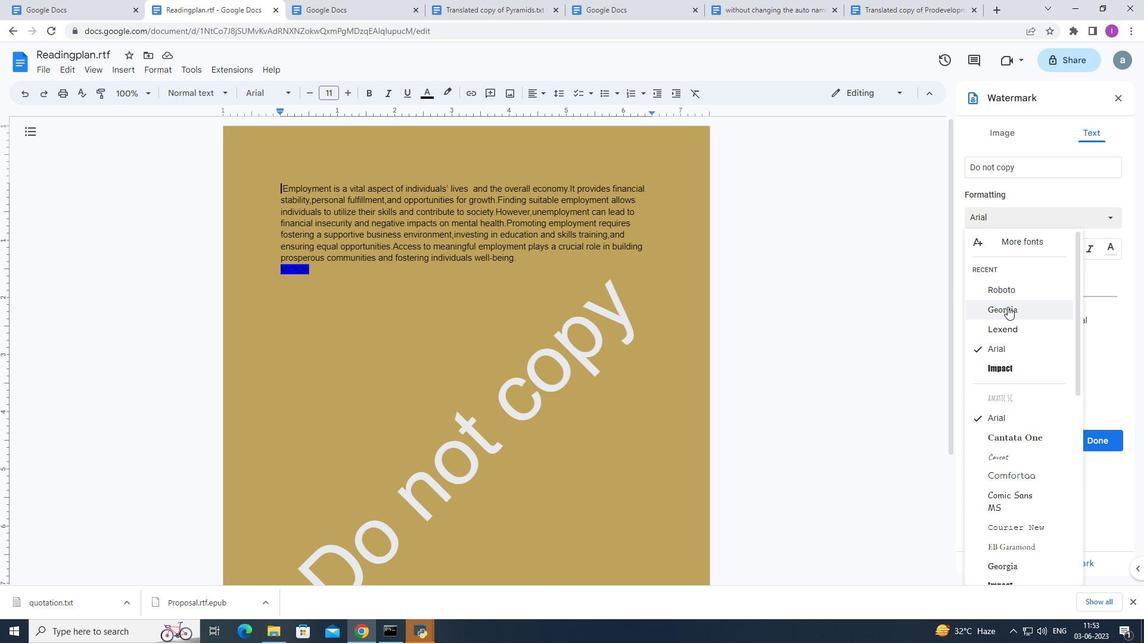 
Action: Mouse scrolled (1008, 305) with delta (0, 0)
Screenshot: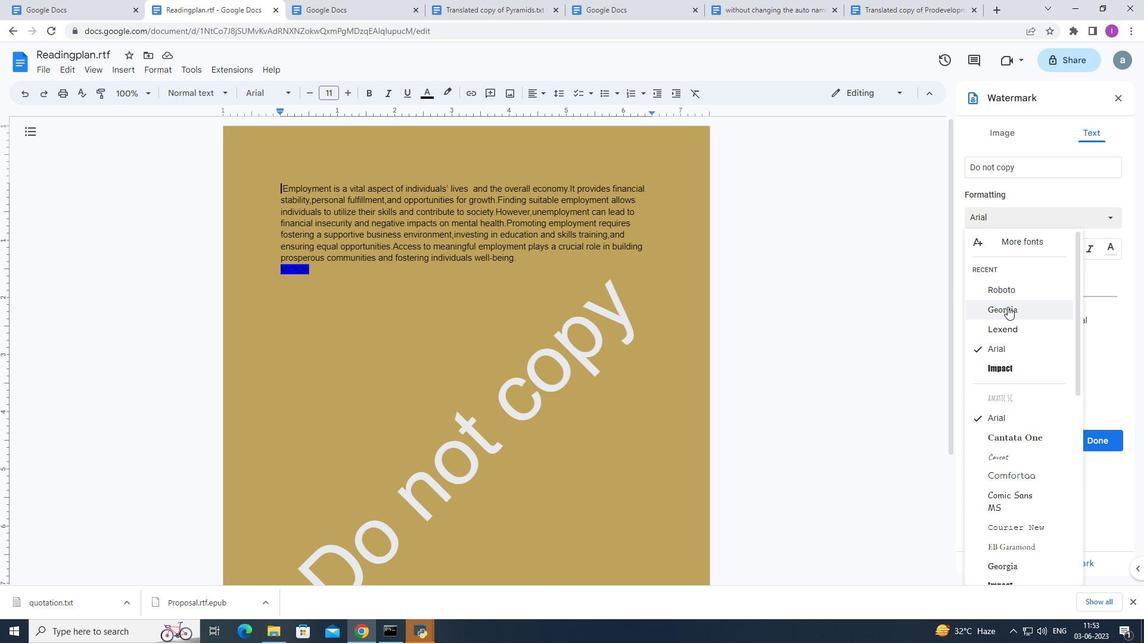 
Action: Mouse moved to (1024, 340)
Screenshot: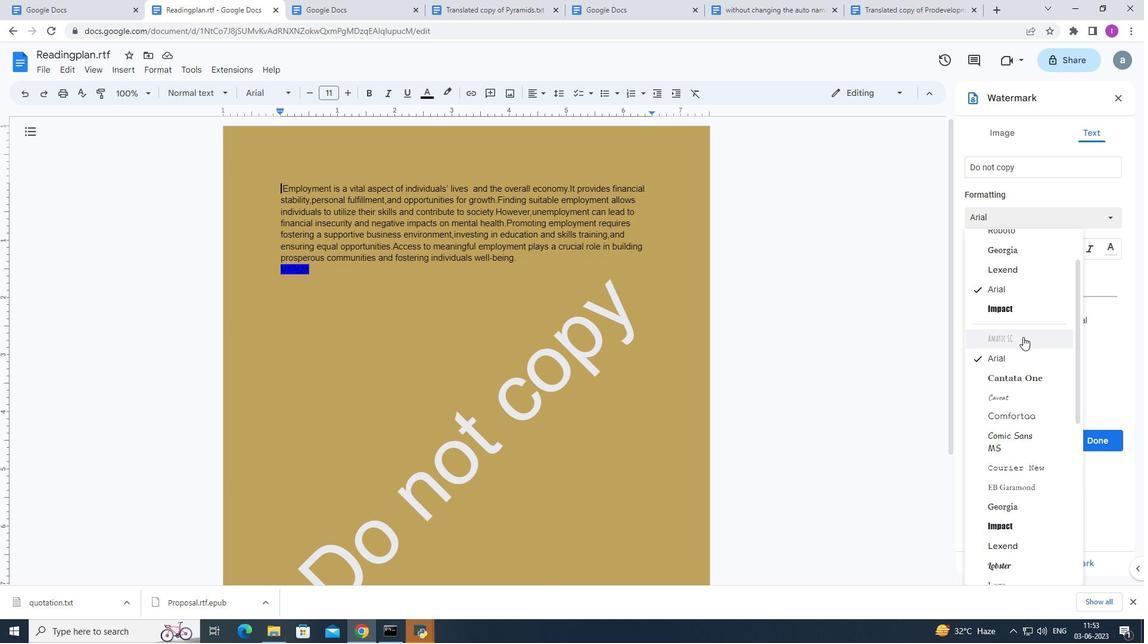 
Action: Mouse scrolled (1024, 339) with delta (0, 0)
Screenshot: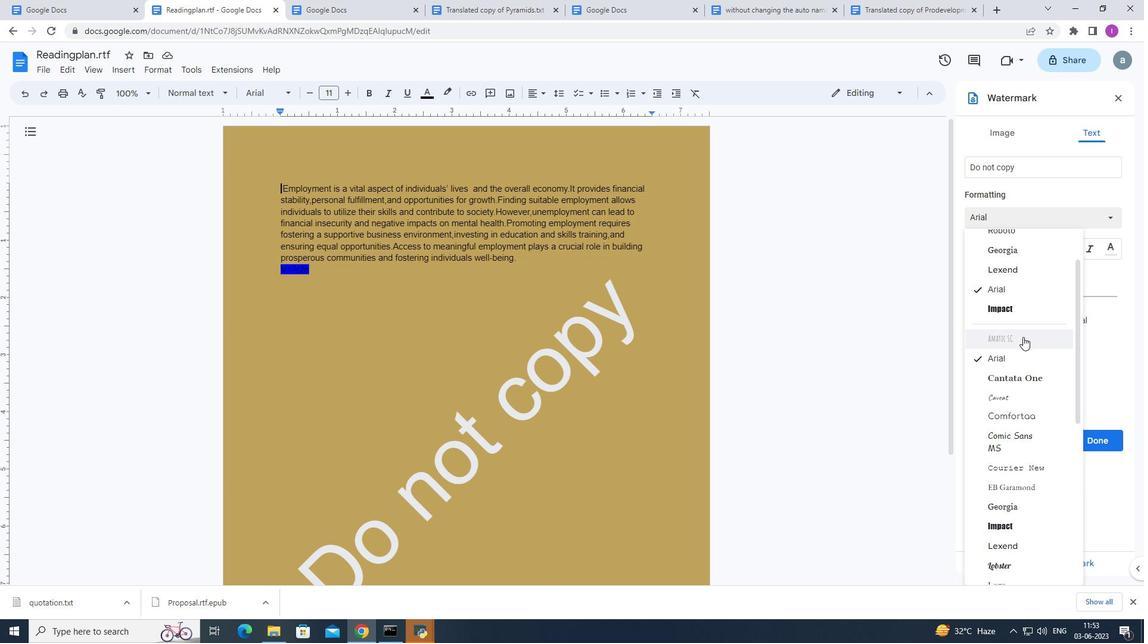 
Action: Mouse moved to (1056, 411)
Screenshot: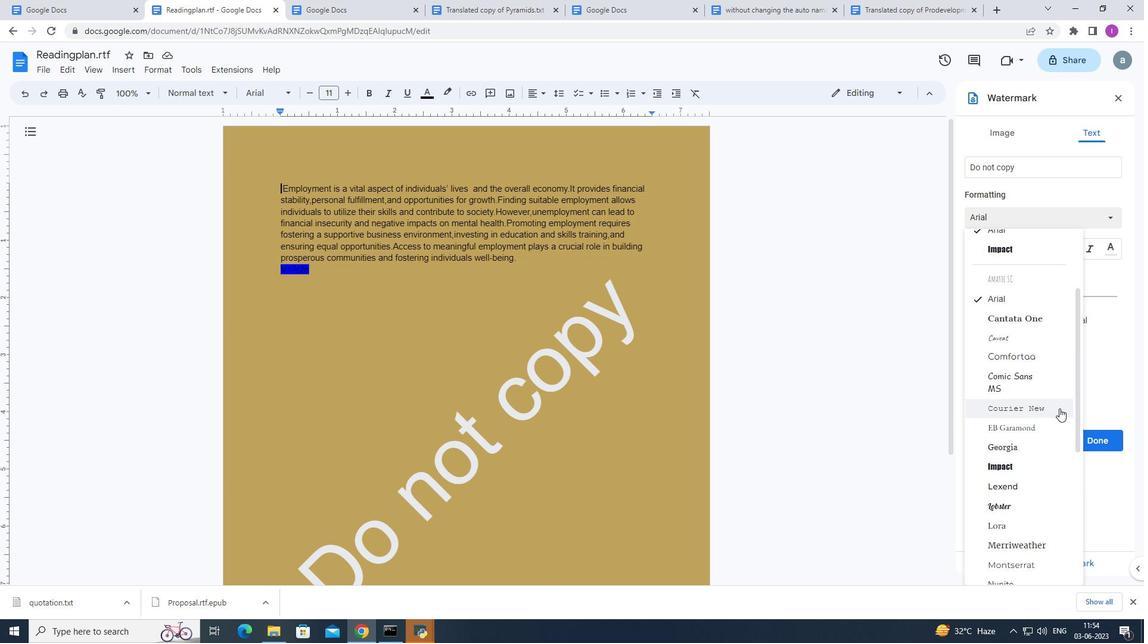 
Action: Mouse scrolled (1056, 411) with delta (0, 0)
Screenshot: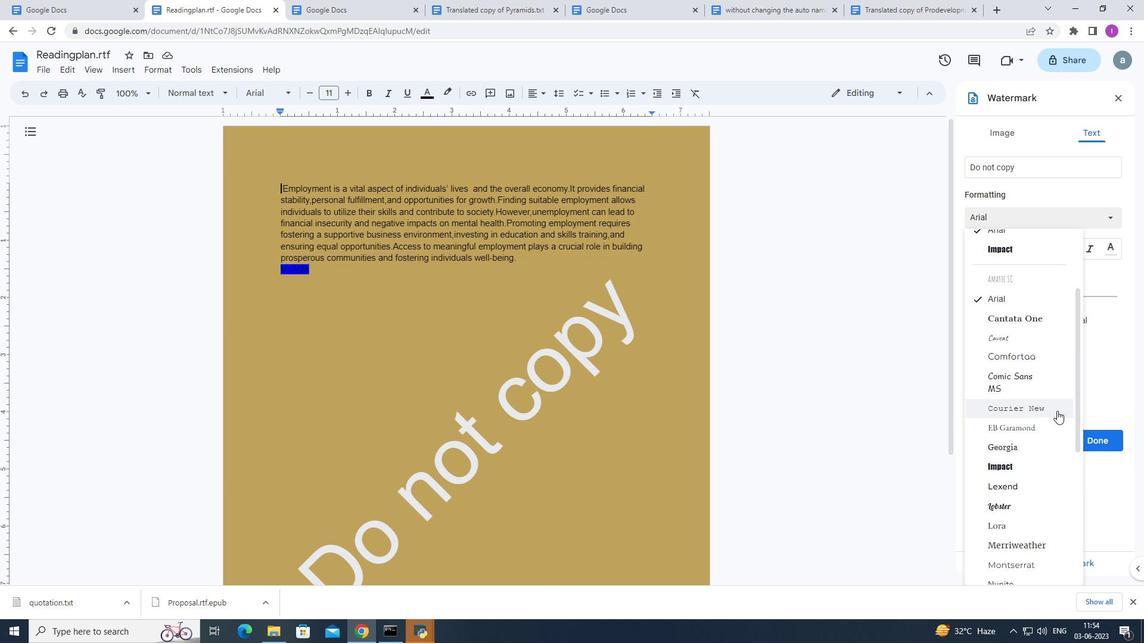 
Action: Mouse scrolled (1056, 411) with delta (0, 0)
Screenshot: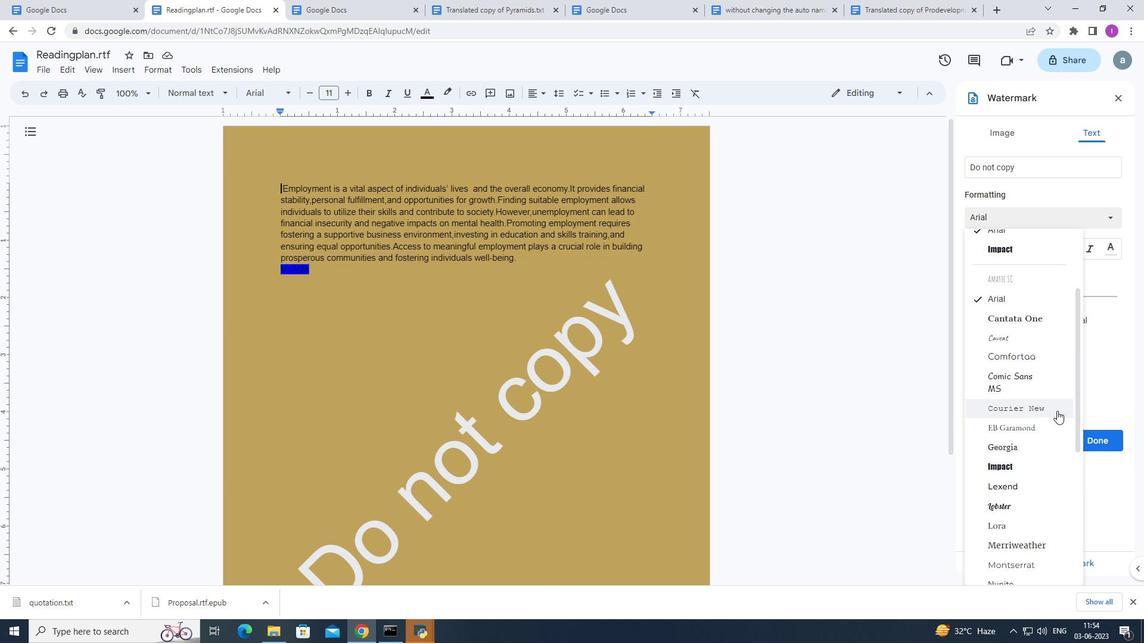 
Action: Mouse moved to (1056, 411)
Screenshot: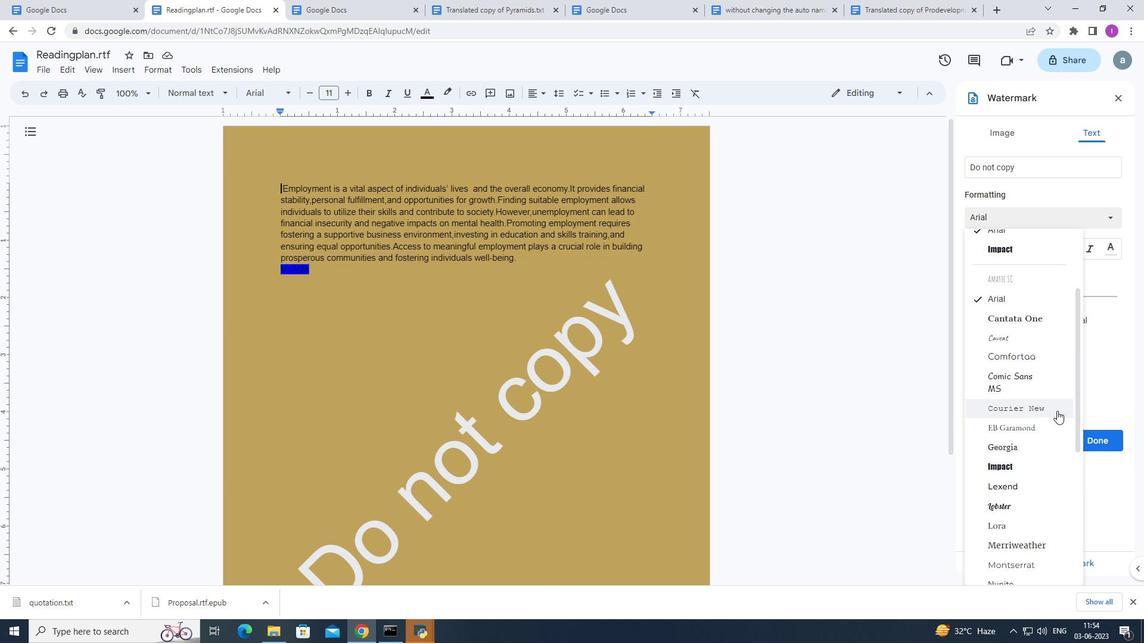 
Action: Mouse scrolled (1056, 411) with delta (0, 0)
Screenshot: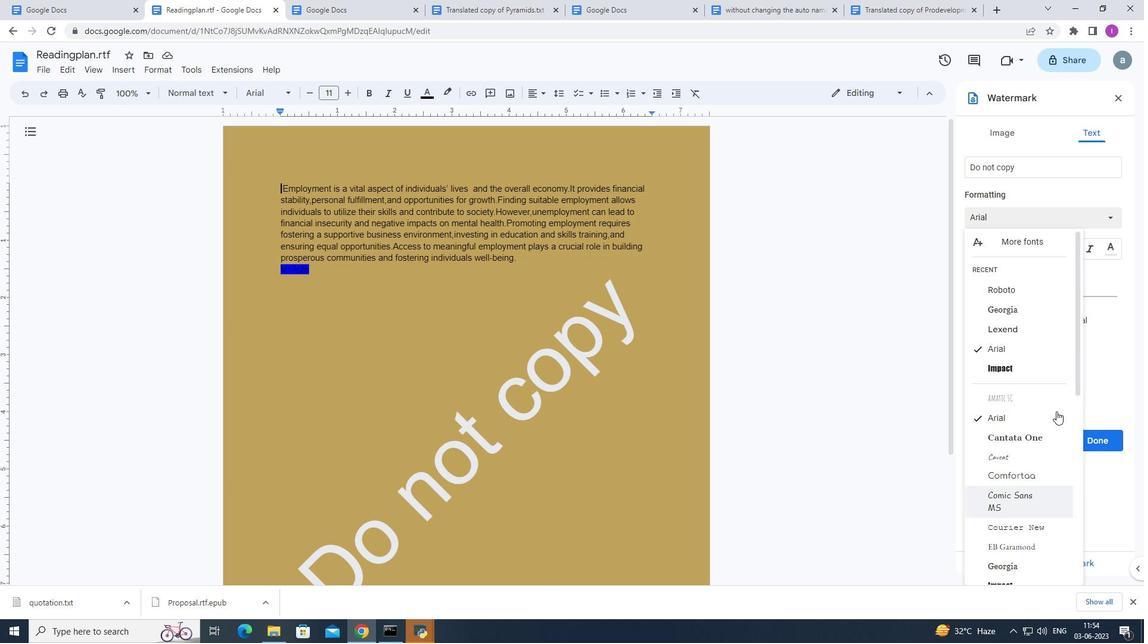 
Action: Mouse scrolled (1056, 411) with delta (0, 0)
Screenshot: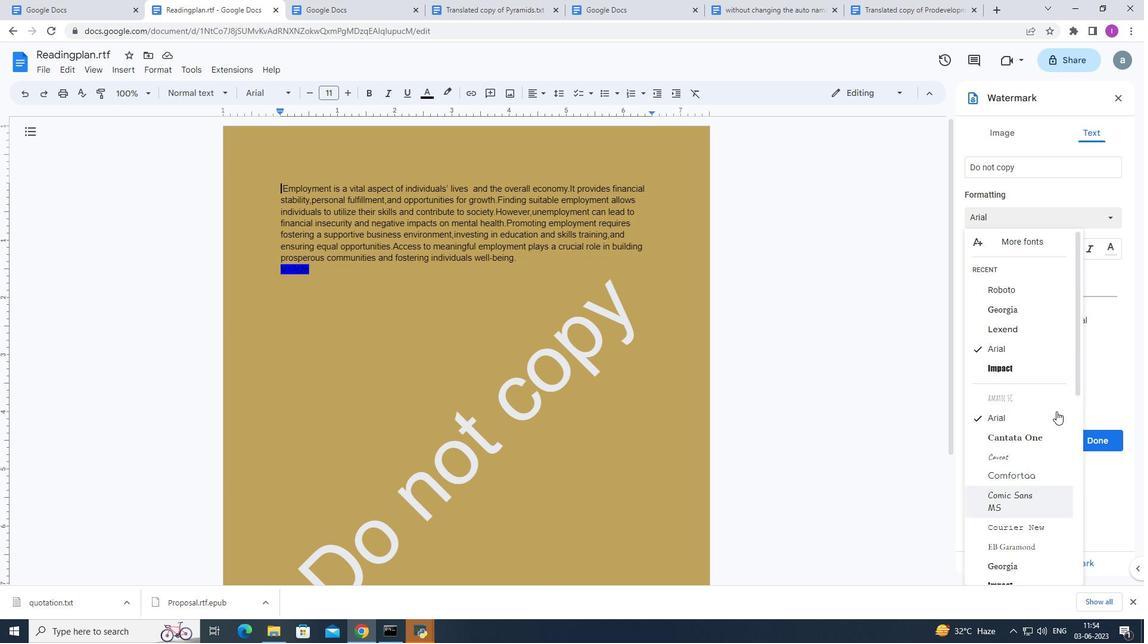 
Action: Mouse moved to (1019, 482)
Screenshot: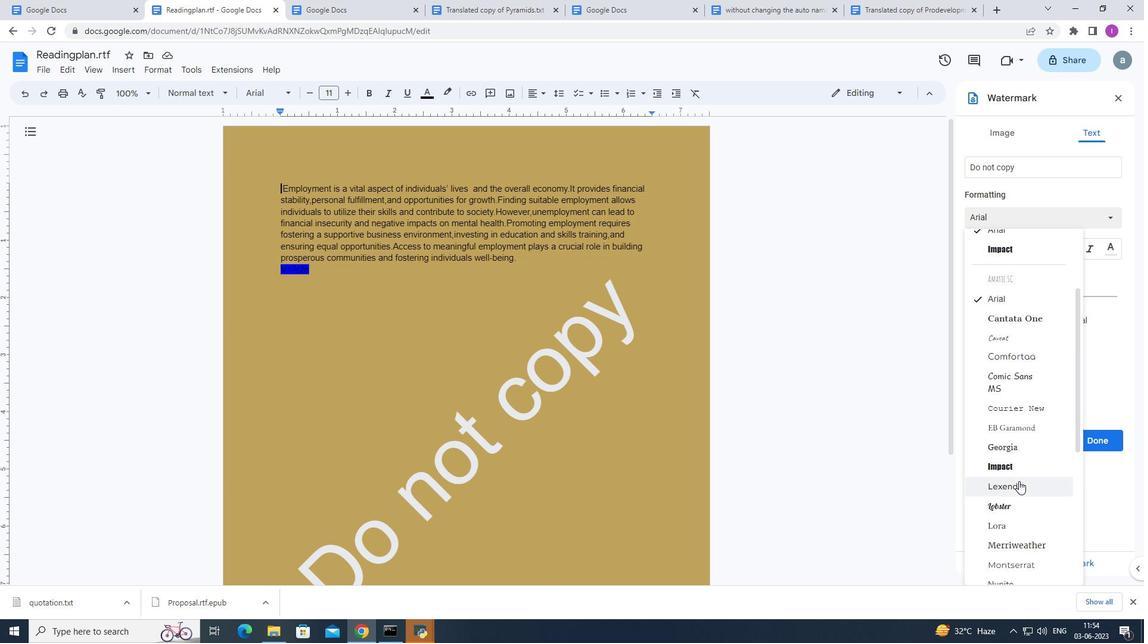 
Action: Mouse pressed left at (1019, 482)
Screenshot: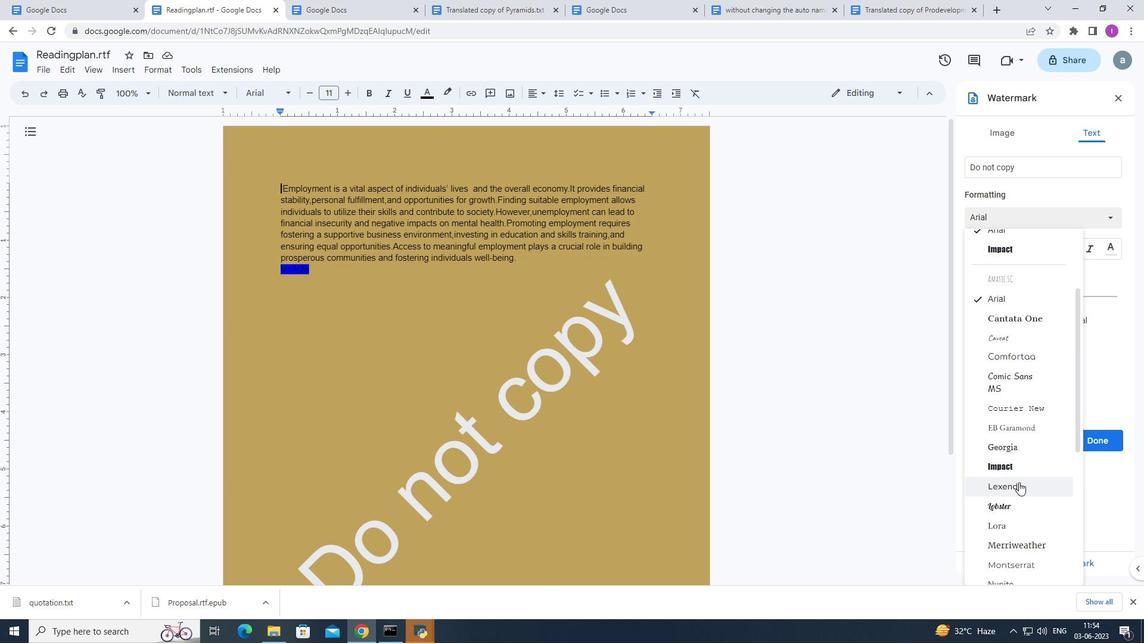 
Action: Mouse moved to (367, 324)
Screenshot: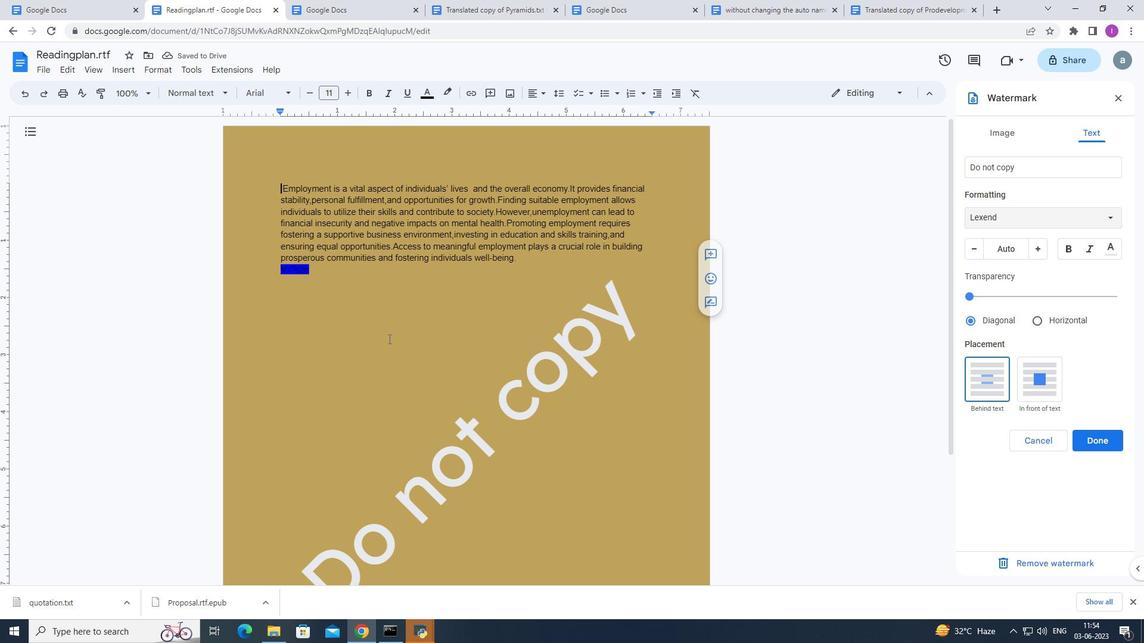 
